 Task: Find connections with filter location Marhaura with filter topic #Careerwith filter profile language Potuguese with filter current company HuntingCube Recruitment Solutions with filter school Anil Neerukonda Institute Of Technology & Sciences with filter industry Services for Renewable Energy with filter service category Home Networking with filter keywords title Porter
Action: Mouse moved to (479, 65)
Screenshot: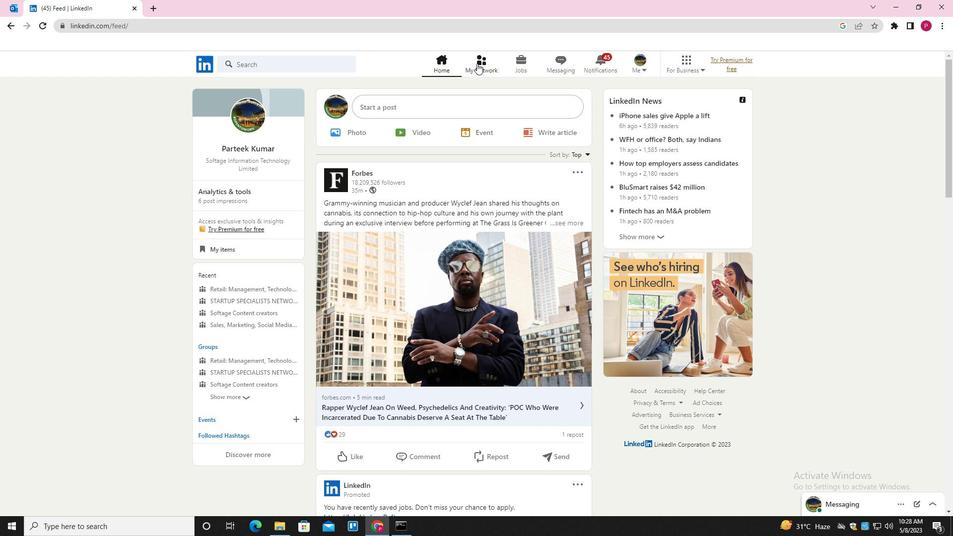 
Action: Mouse pressed left at (479, 65)
Screenshot: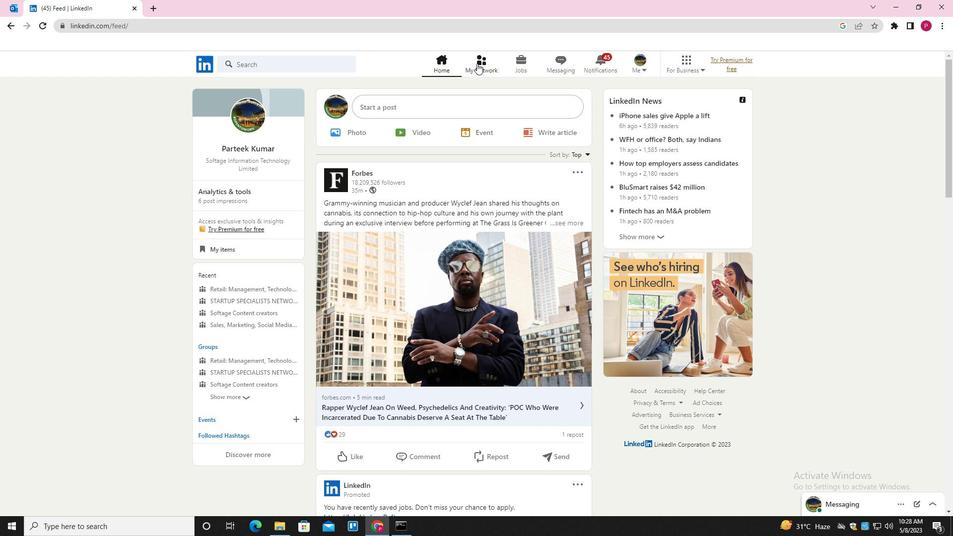 
Action: Mouse moved to (324, 116)
Screenshot: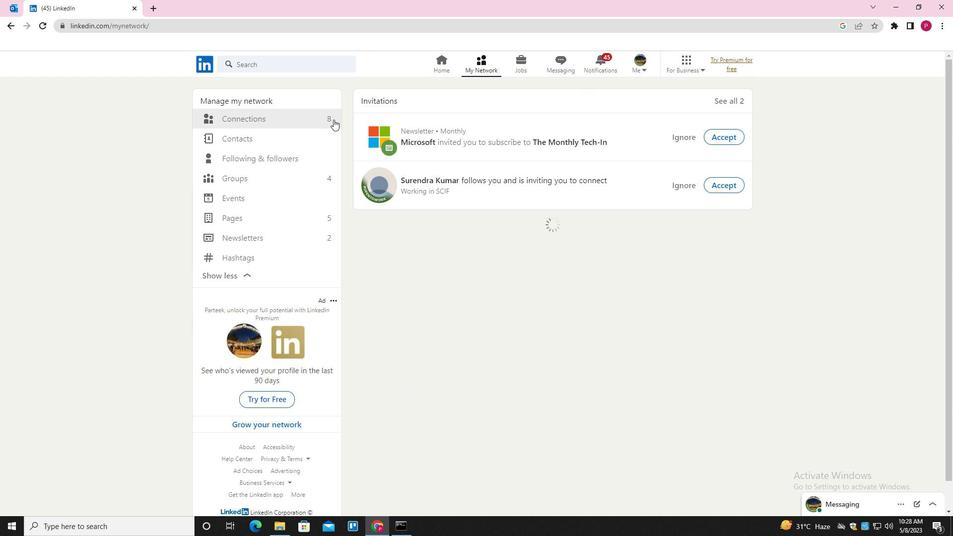 
Action: Mouse pressed left at (324, 116)
Screenshot: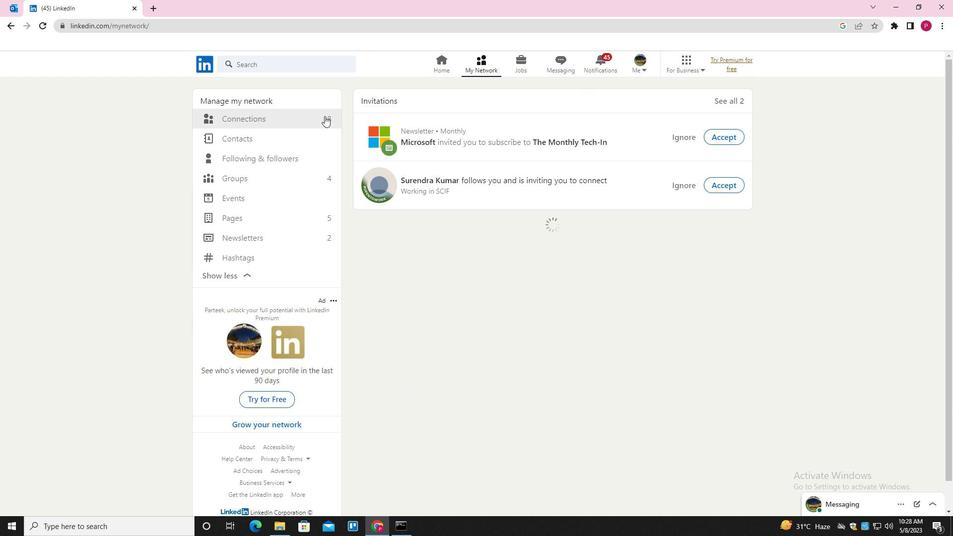 
Action: Mouse moved to (537, 118)
Screenshot: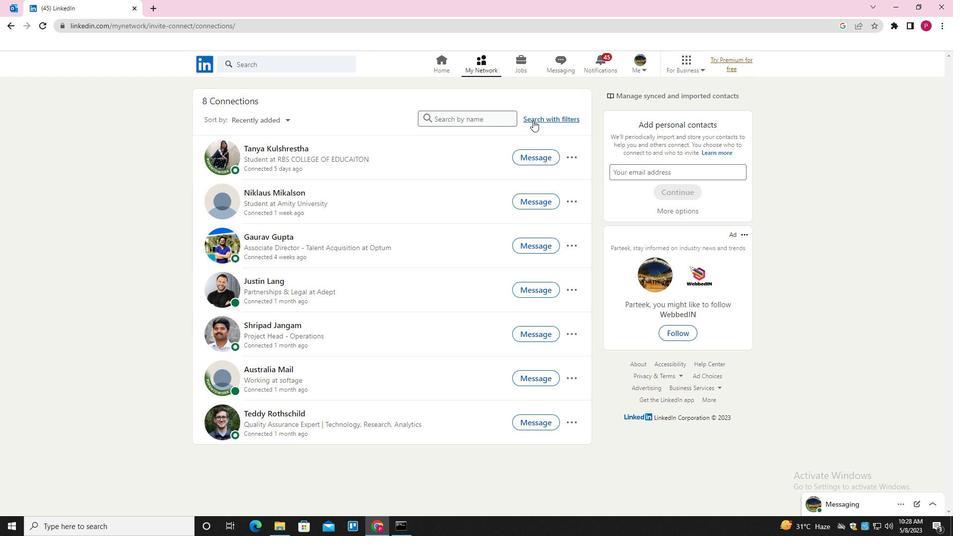 
Action: Mouse pressed left at (537, 118)
Screenshot: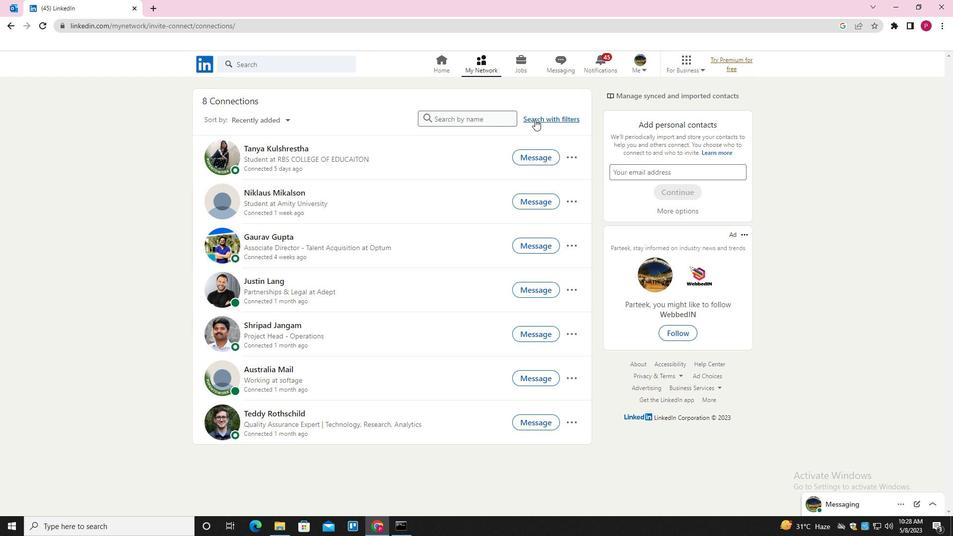 
Action: Mouse moved to (507, 88)
Screenshot: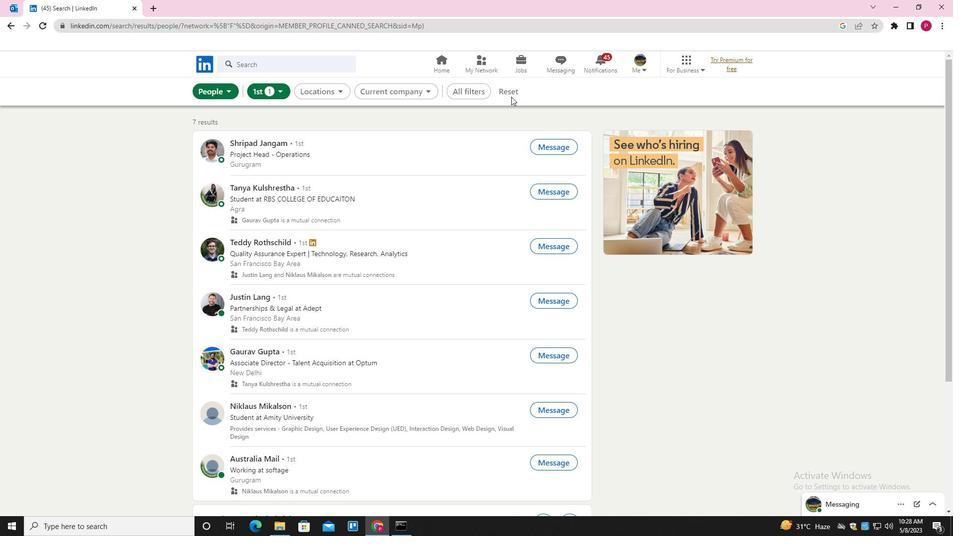 
Action: Mouse pressed left at (507, 88)
Screenshot: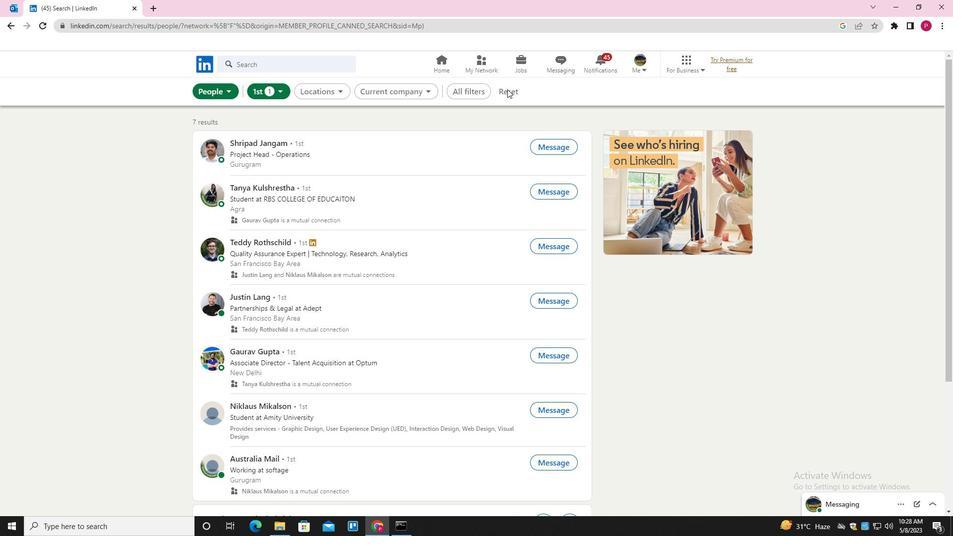 
Action: Mouse moved to (494, 92)
Screenshot: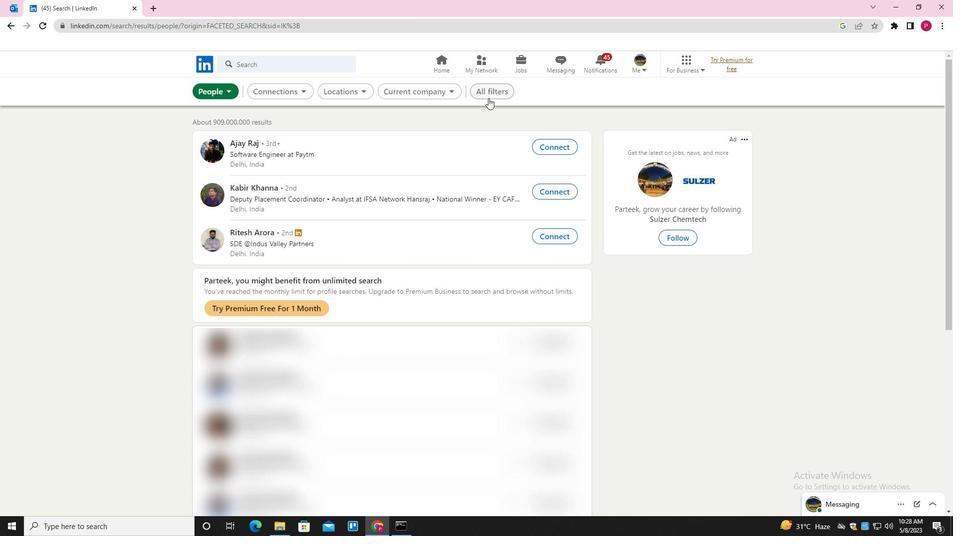 
Action: Mouse pressed left at (494, 92)
Screenshot: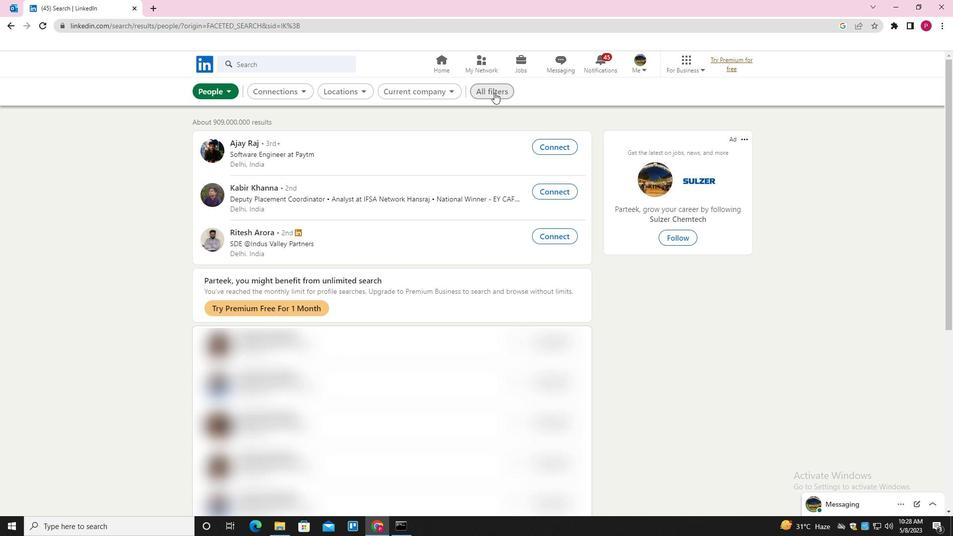 
Action: Mouse moved to (811, 250)
Screenshot: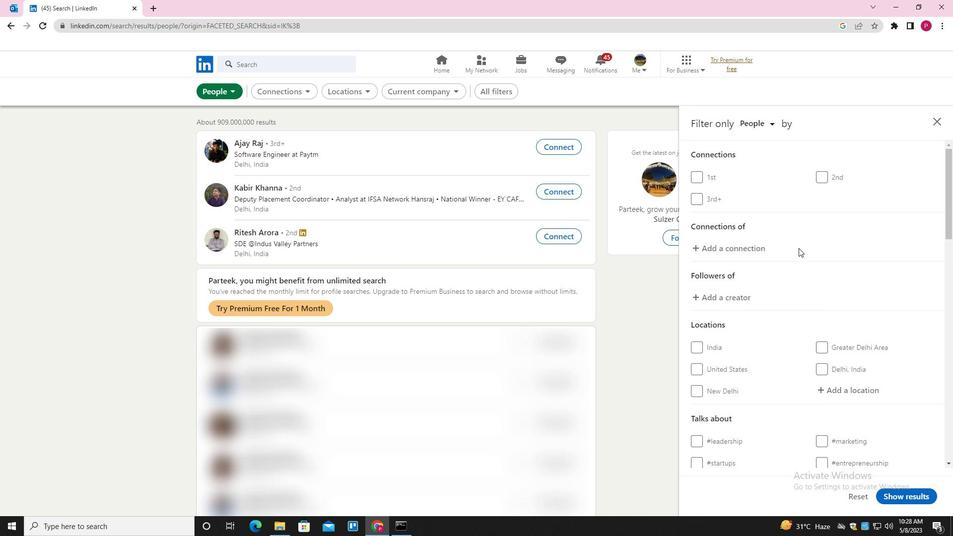 
Action: Mouse scrolled (811, 250) with delta (0, 0)
Screenshot: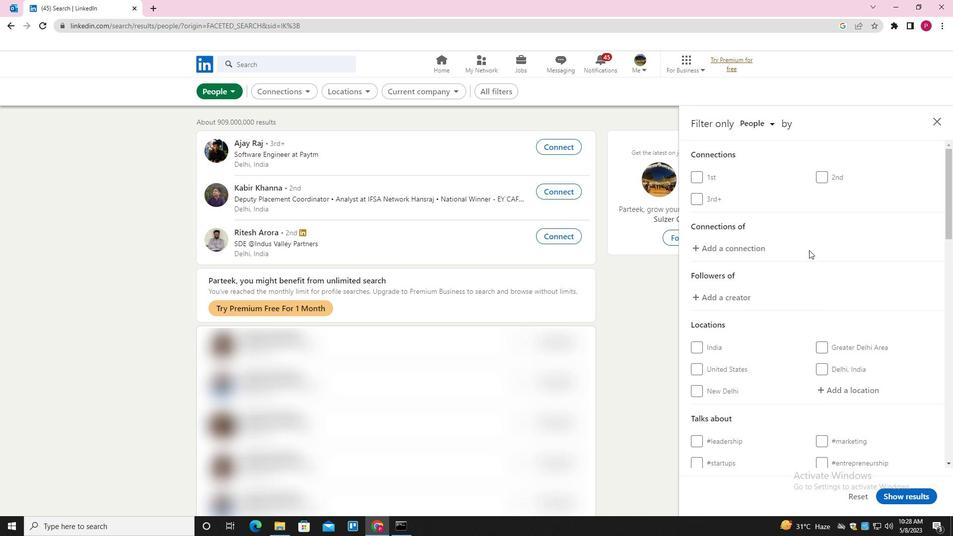 
Action: Mouse scrolled (811, 250) with delta (0, 0)
Screenshot: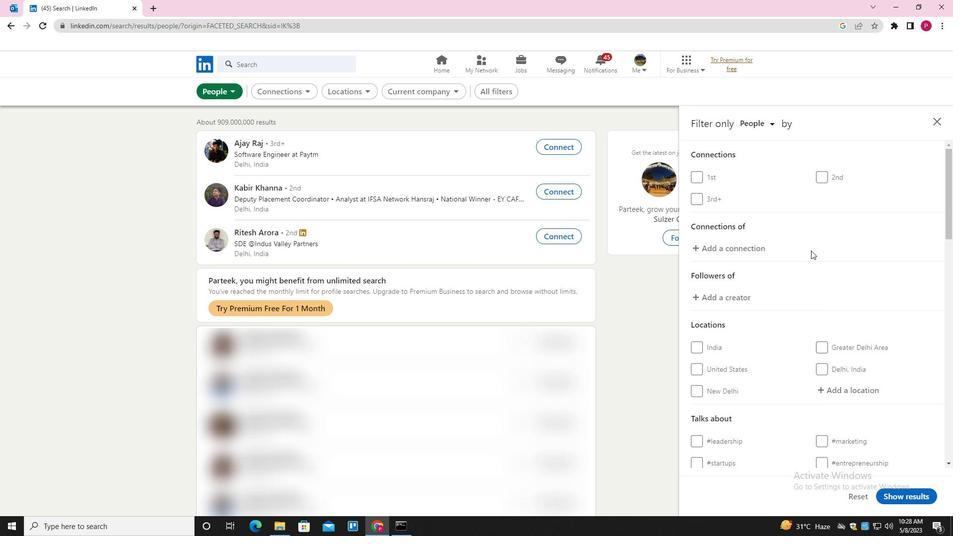 
Action: Mouse moved to (869, 288)
Screenshot: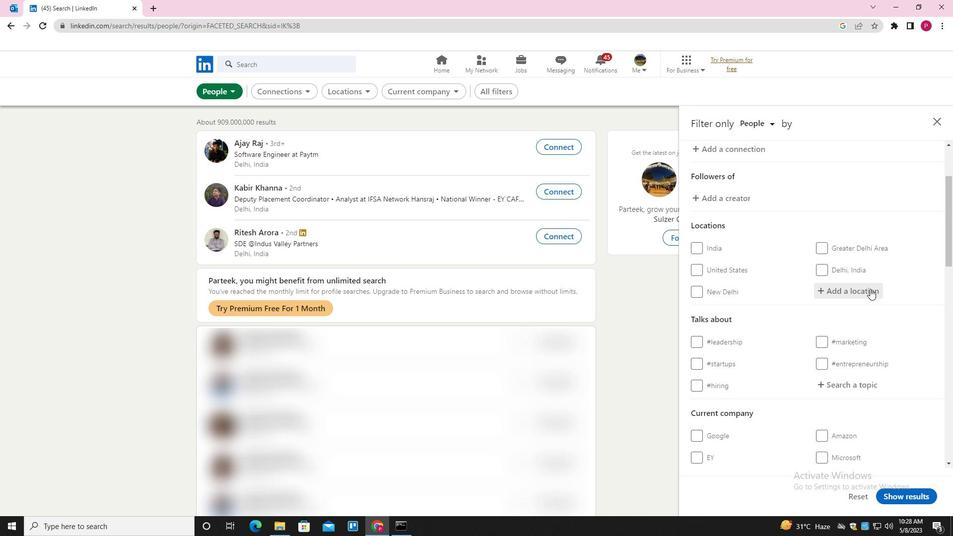 
Action: Mouse pressed left at (869, 288)
Screenshot: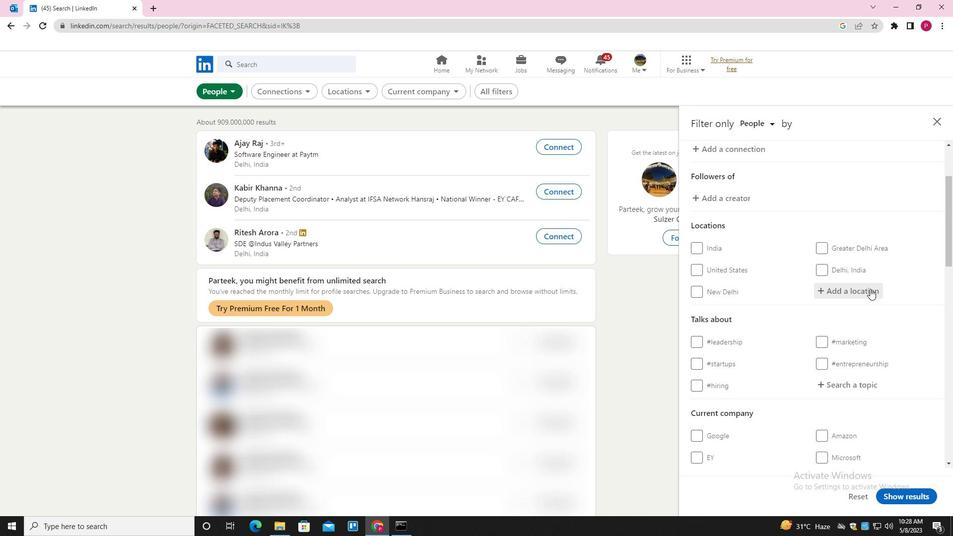 
Action: Key pressed <Key.shift>MARHAURA<Key.down><Key.enter>
Screenshot: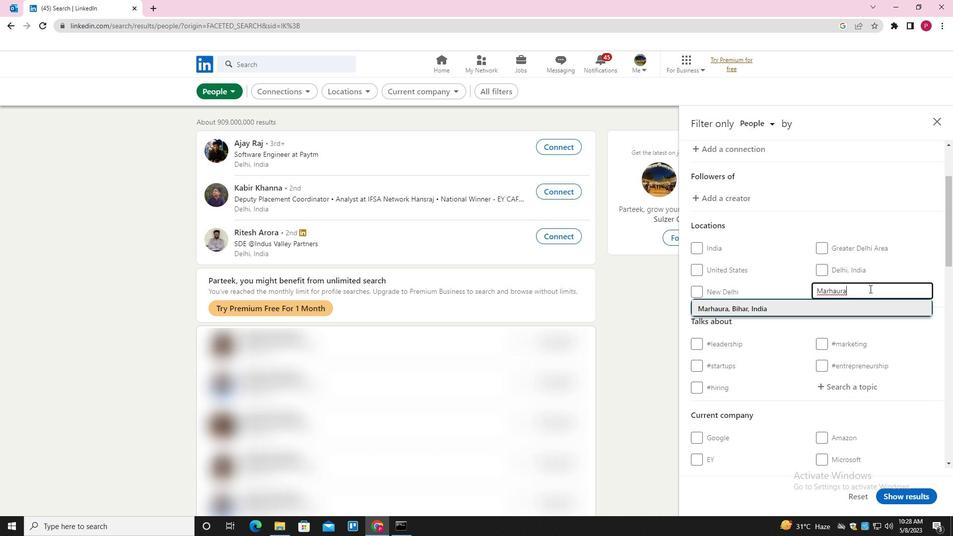 
Action: Mouse moved to (847, 296)
Screenshot: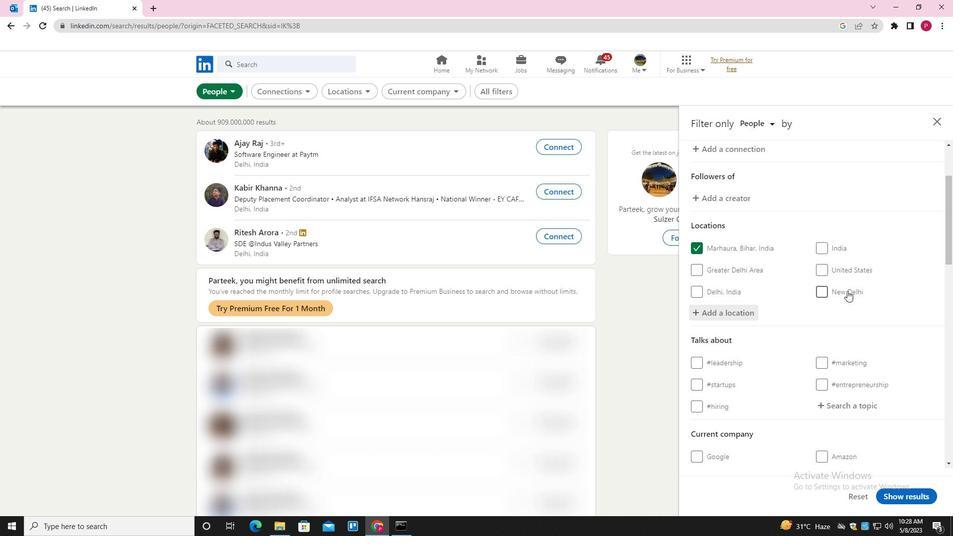 
Action: Mouse scrolled (847, 296) with delta (0, 0)
Screenshot: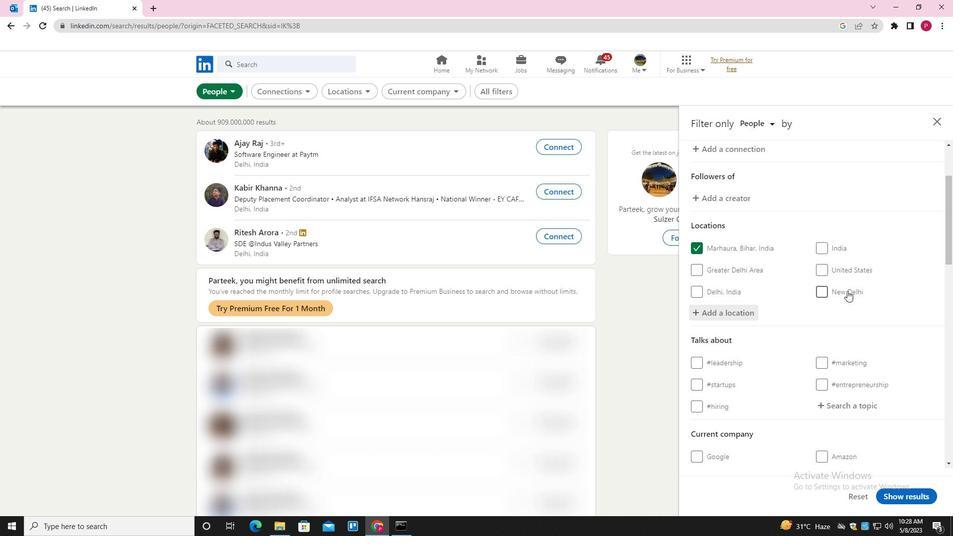 
Action: Mouse moved to (847, 298)
Screenshot: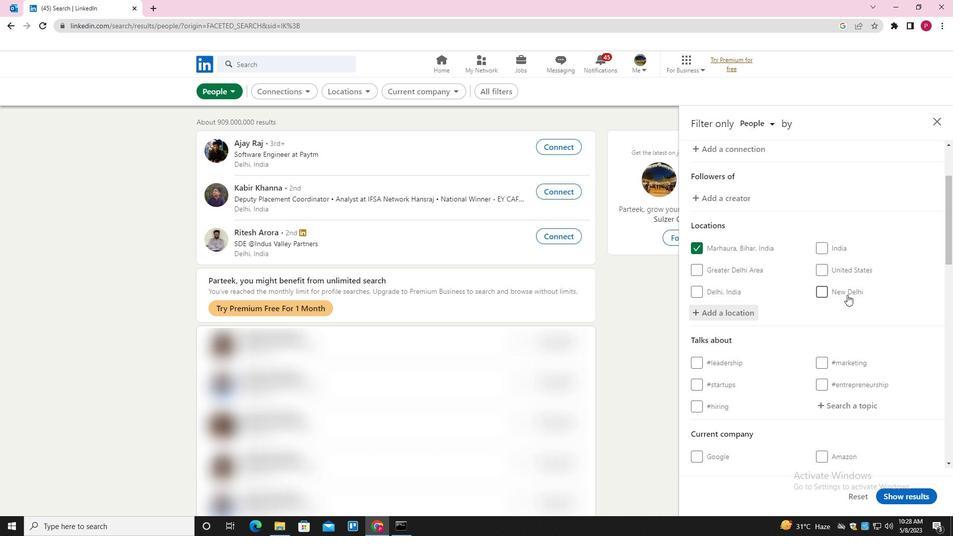 
Action: Mouse scrolled (847, 297) with delta (0, 0)
Screenshot: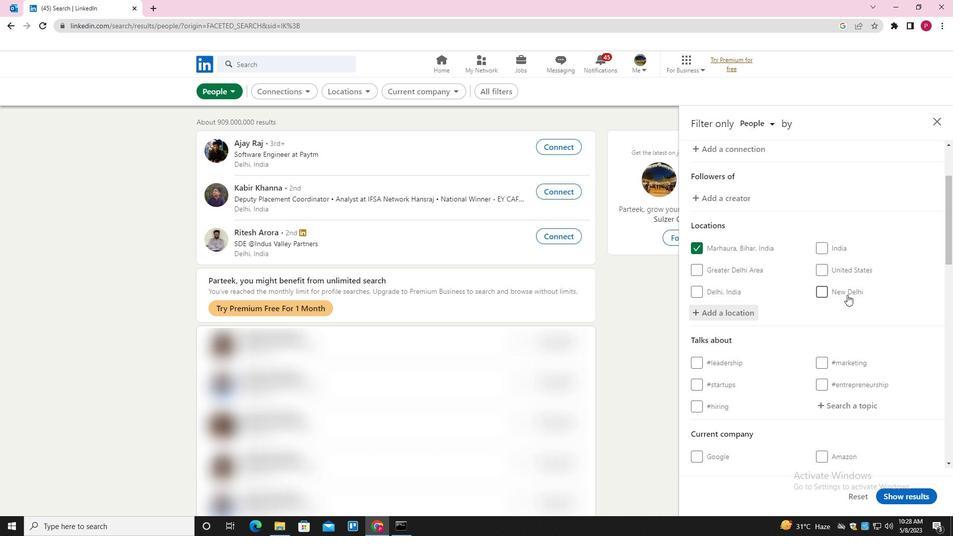 
Action: Mouse moved to (847, 300)
Screenshot: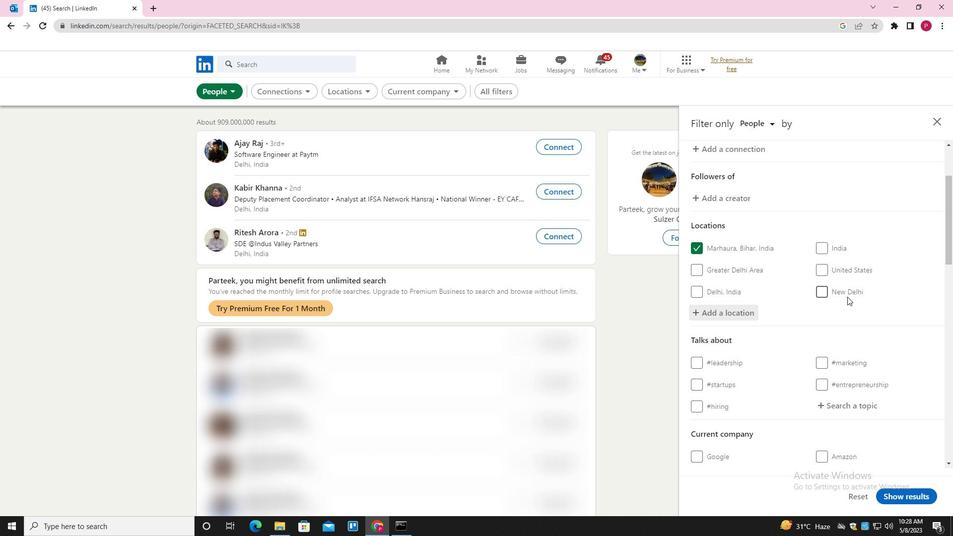 
Action: Mouse scrolled (847, 299) with delta (0, 0)
Screenshot: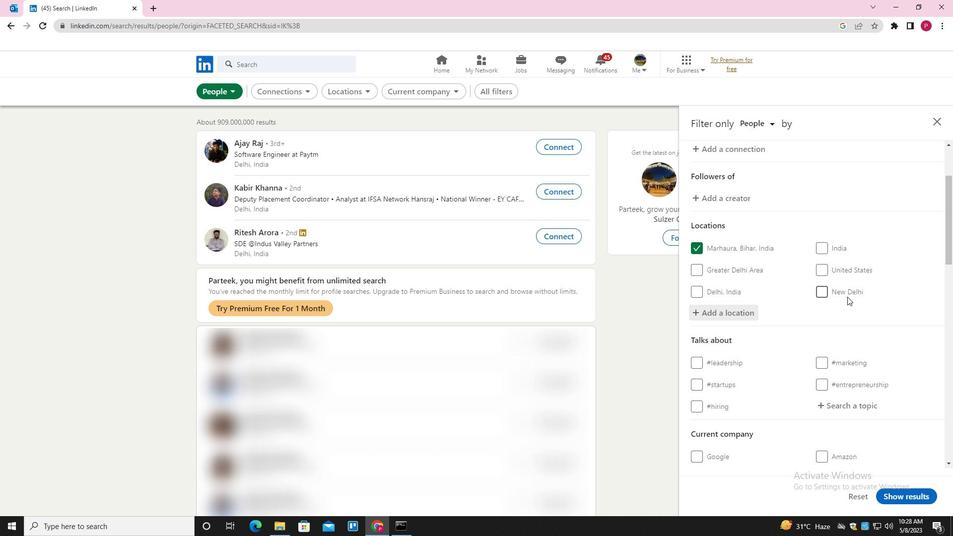 
Action: Mouse moved to (851, 255)
Screenshot: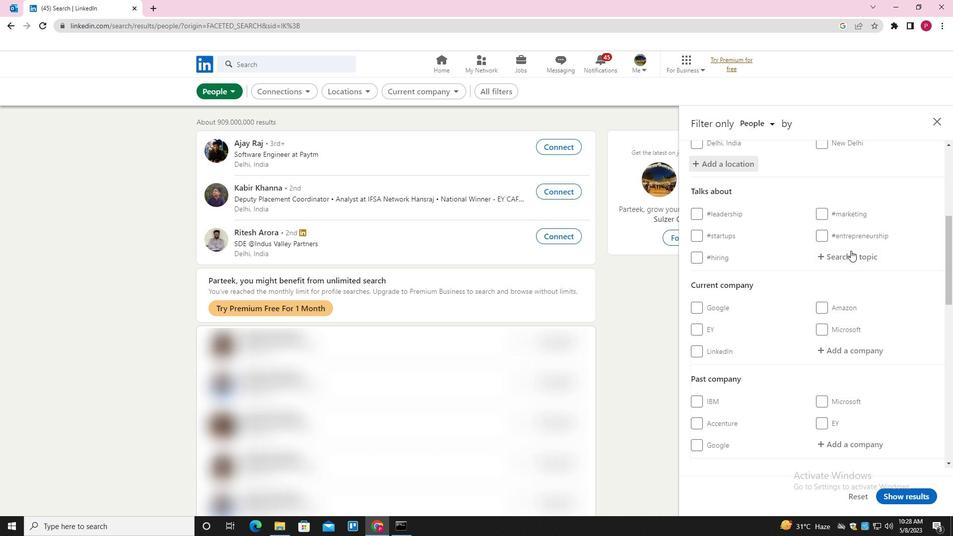 
Action: Mouse pressed left at (851, 255)
Screenshot: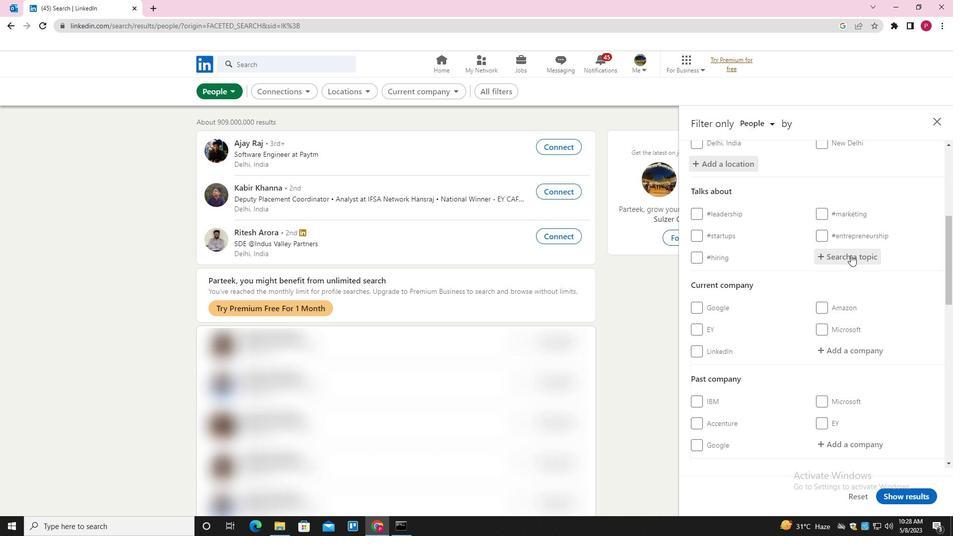 
Action: Key pressed CAREER<Key.down><Key.enter>
Screenshot: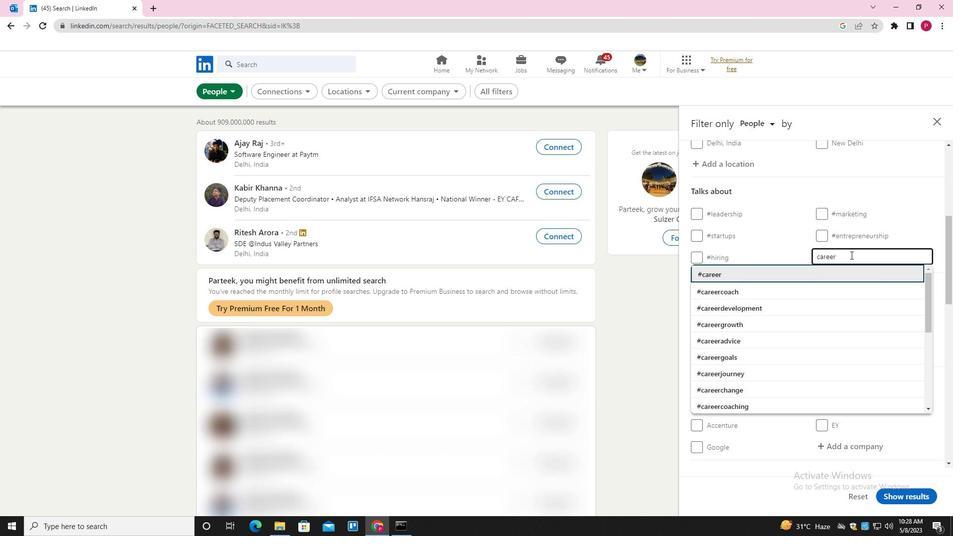 
Action: Mouse moved to (816, 259)
Screenshot: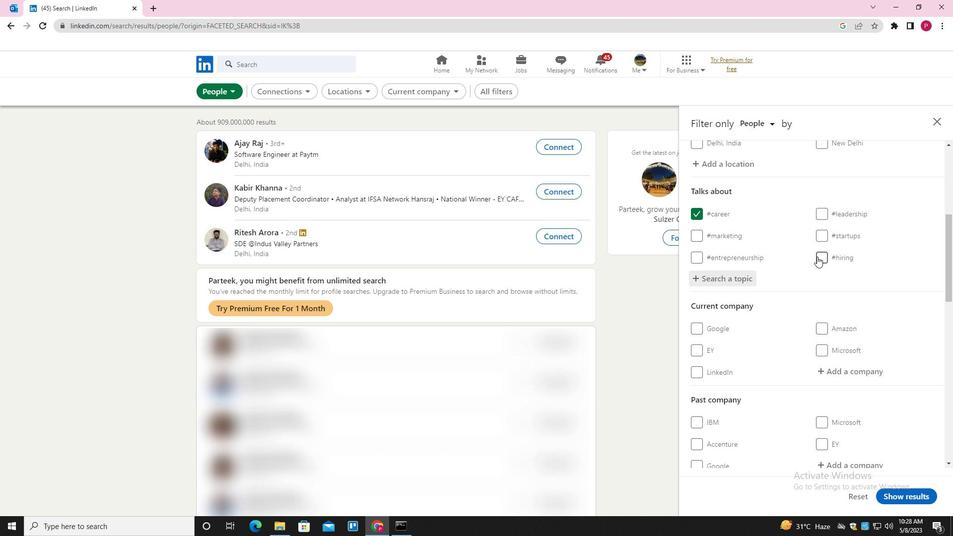 
Action: Mouse scrolled (816, 259) with delta (0, 0)
Screenshot: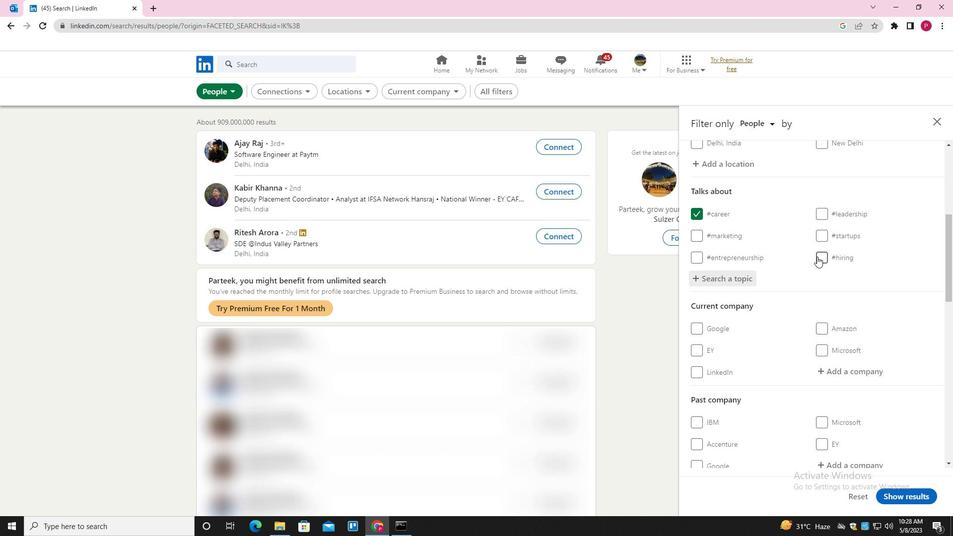 
Action: Mouse moved to (816, 260)
Screenshot: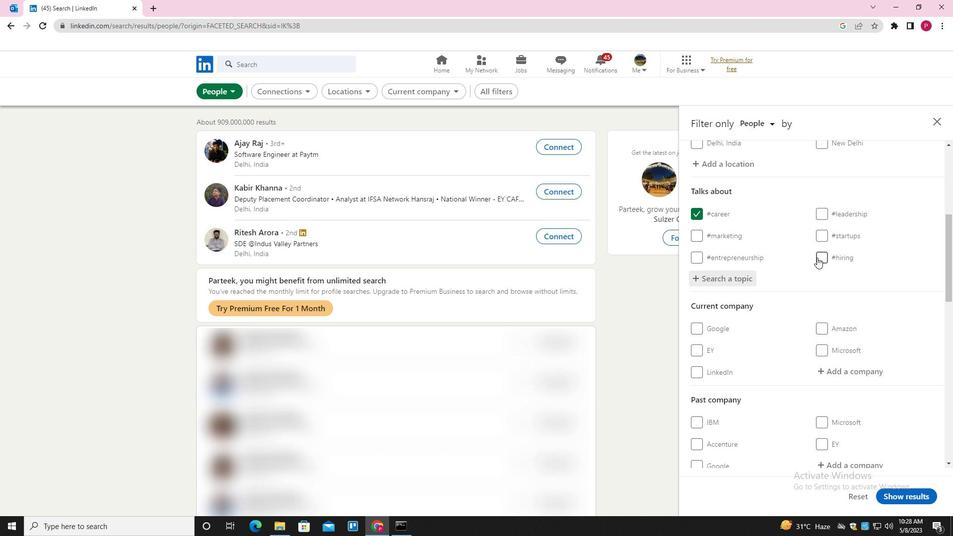 
Action: Mouse scrolled (816, 260) with delta (0, 0)
Screenshot: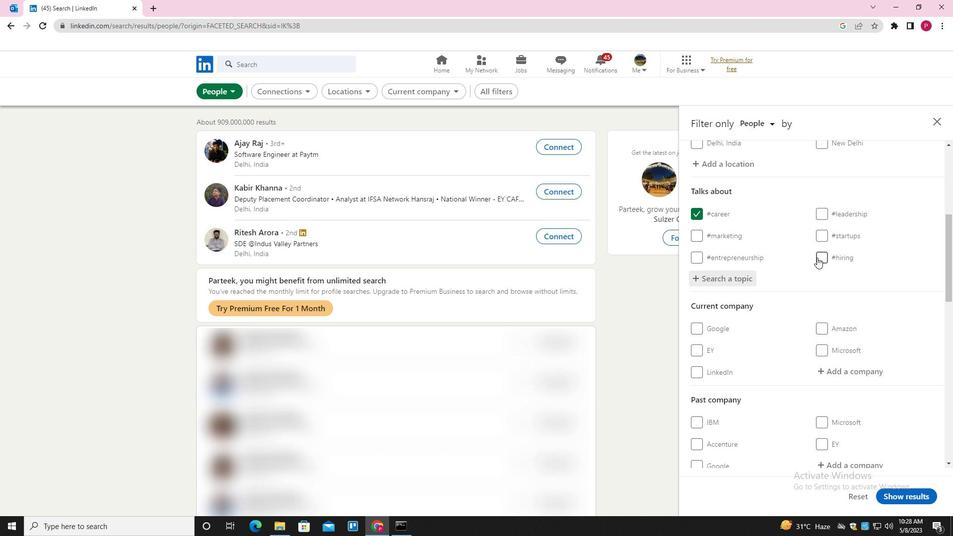 
Action: Mouse moved to (815, 261)
Screenshot: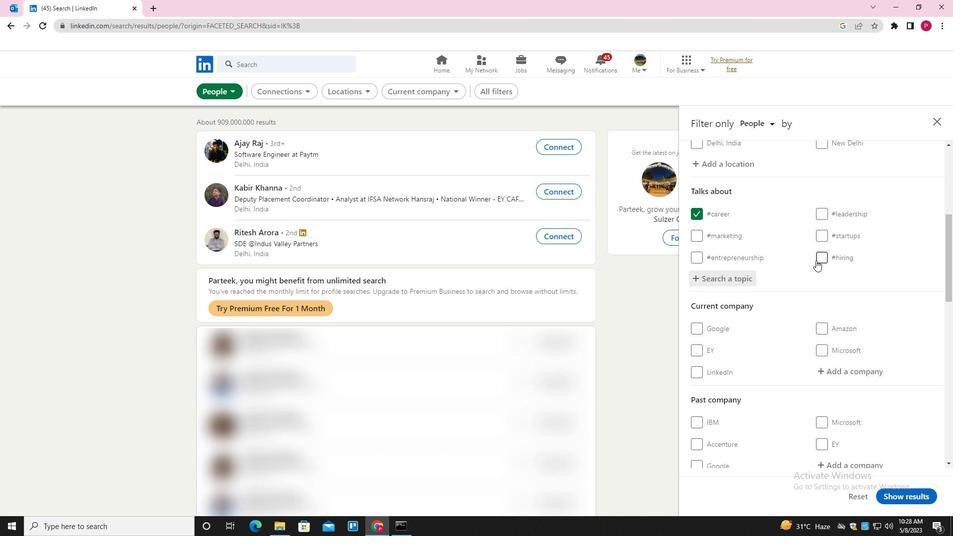 
Action: Mouse scrolled (815, 260) with delta (0, 0)
Screenshot: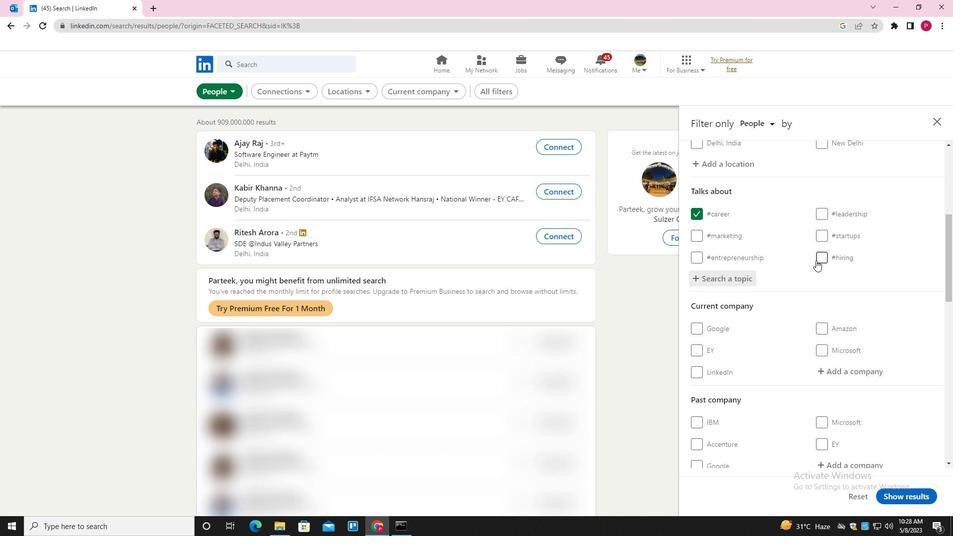 
Action: Mouse scrolled (815, 260) with delta (0, 0)
Screenshot: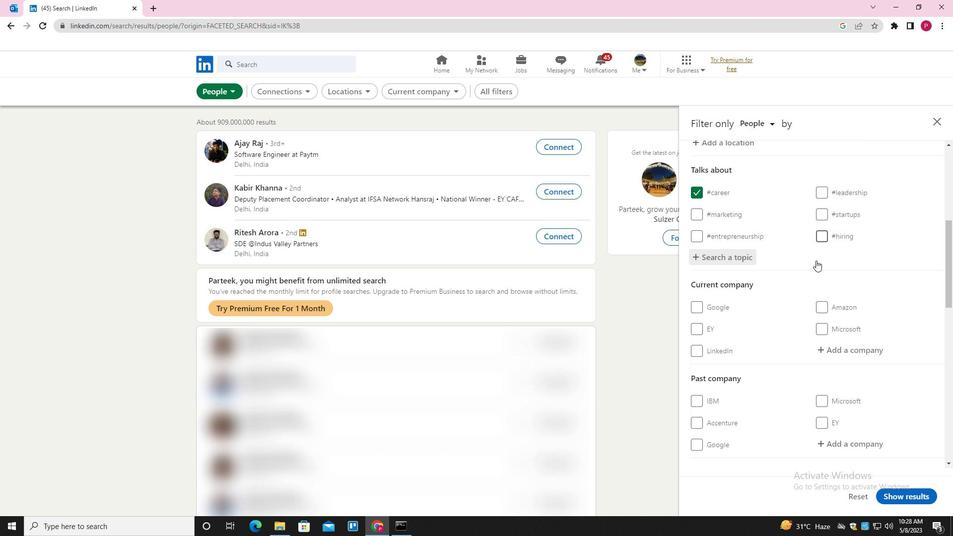 
Action: Mouse moved to (815, 261)
Screenshot: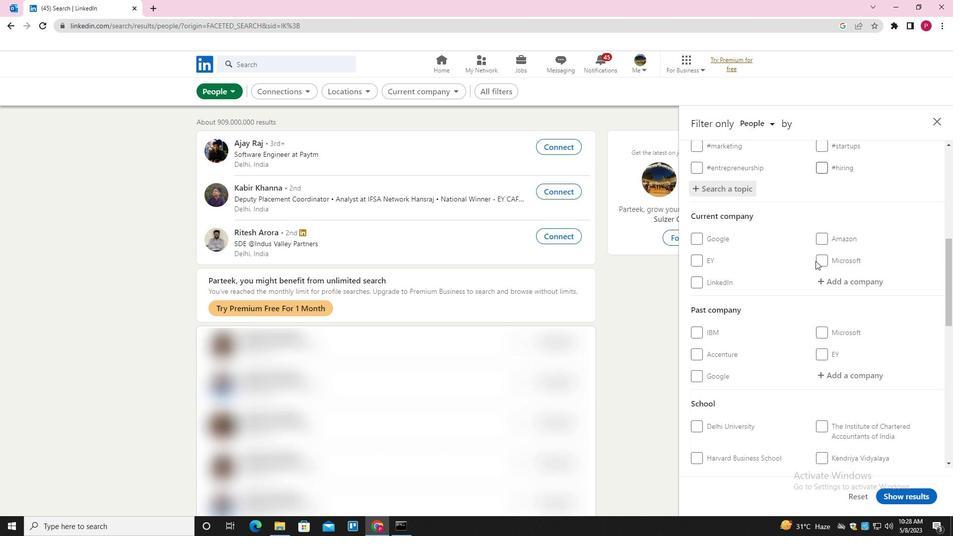 
Action: Mouse scrolled (815, 260) with delta (0, 0)
Screenshot: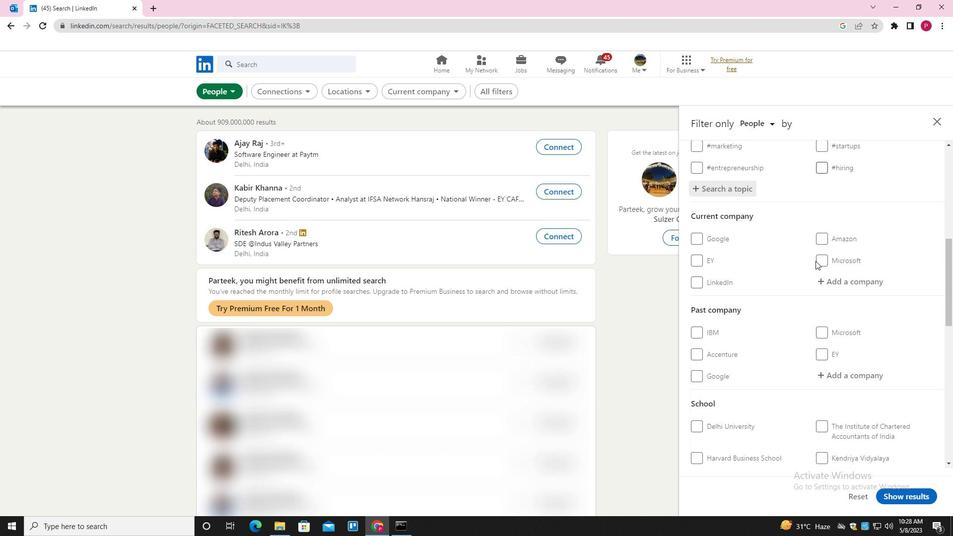 
Action: Mouse moved to (814, 262)
Screenshot: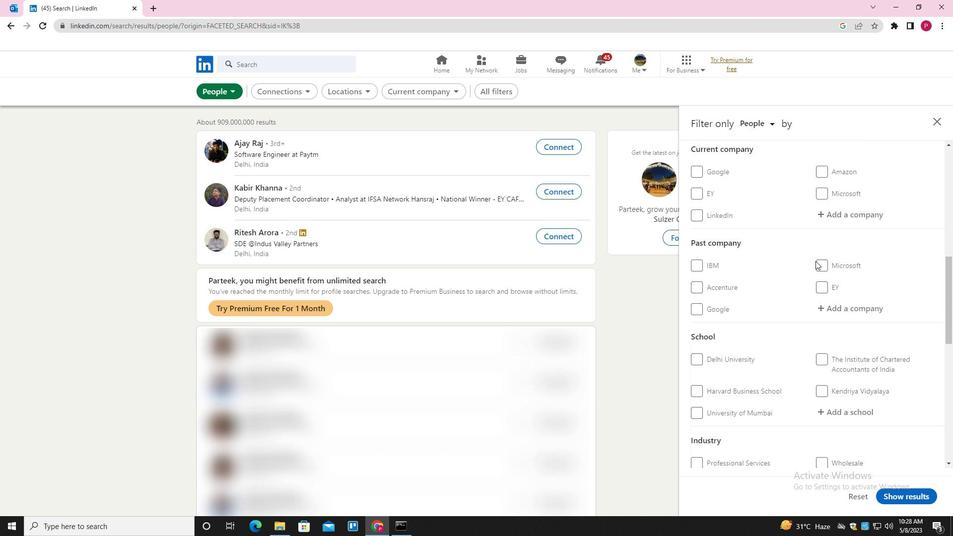 
Action: Mouse scrolled (814, 262) with delta (0, 0)
Screenshot: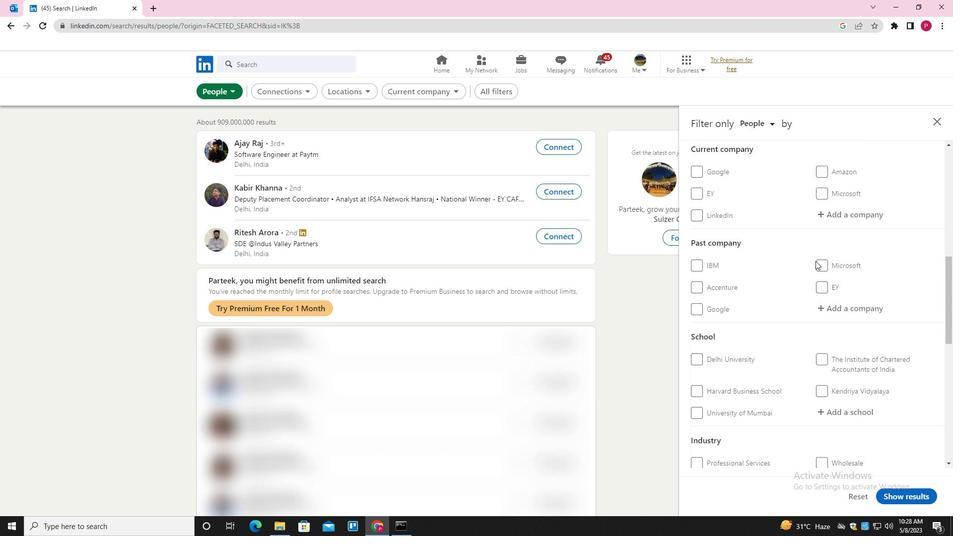 
Action: Mouse moved to (785, 285)
Screenshot: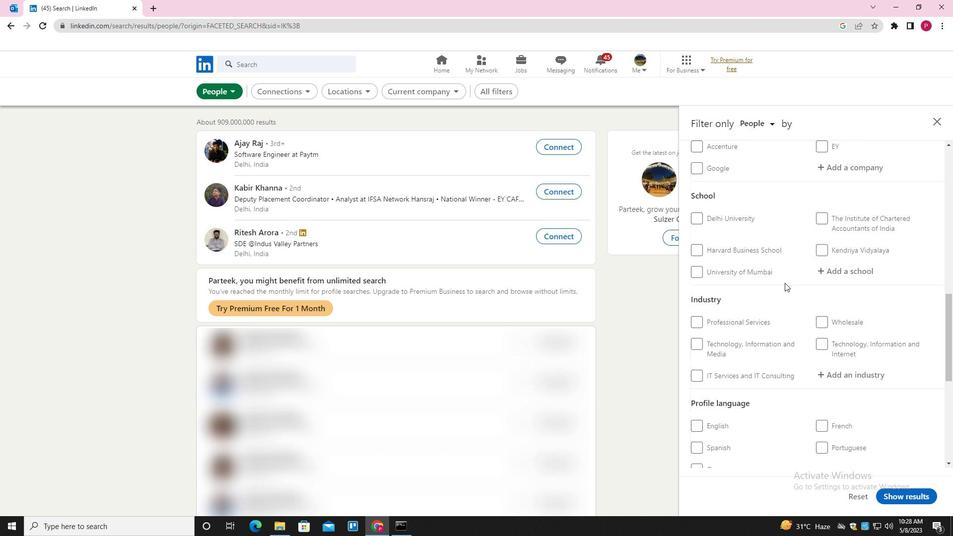 
Action: Mouse scrolled (785, 285) with delta (0, 0)
Screenshot: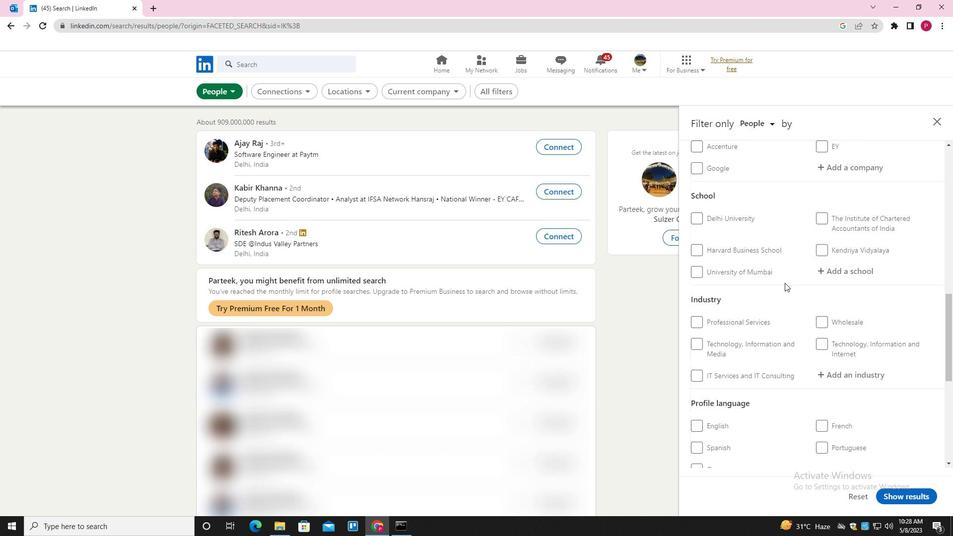 
Action: Mouse moved to (785, 285)
Screenshot: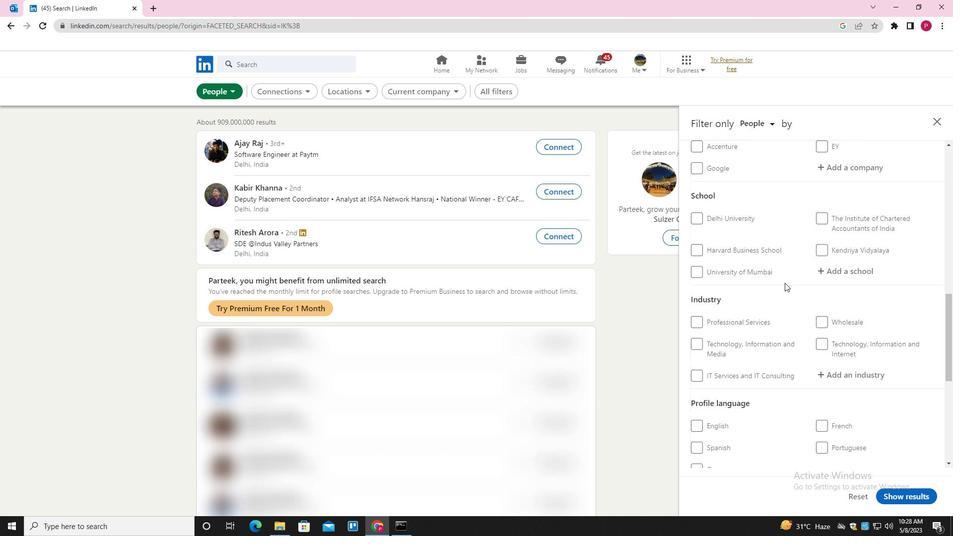 
Action: Mouse scrolled (785, 285) with delta (0, 0)
Screenshot: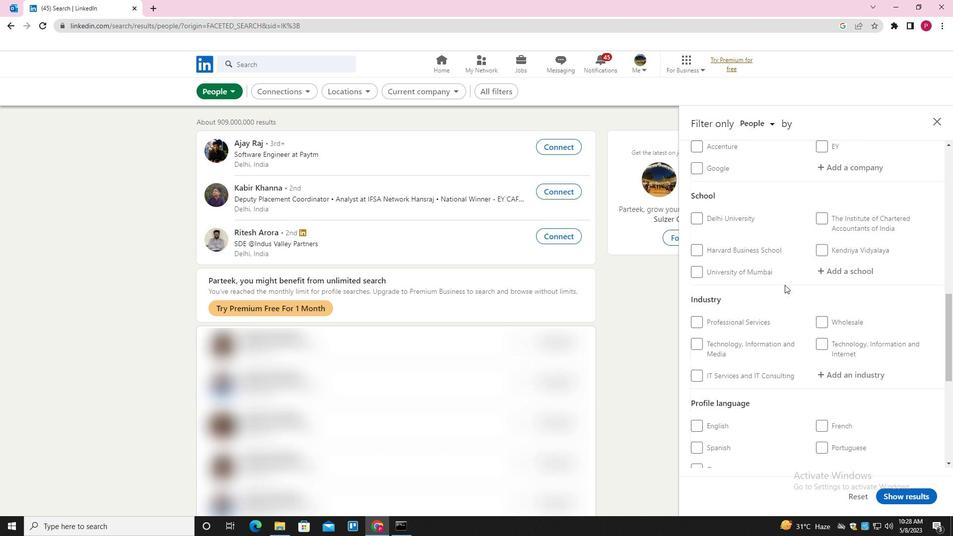 
Action: Mouse scrolled (785, 285) with delta (0, 0)
Screenshot: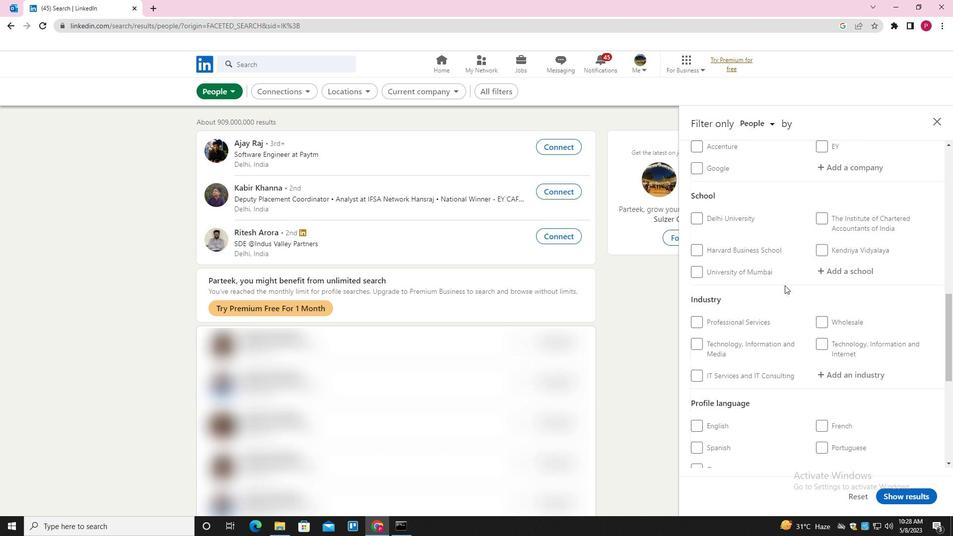 
Action: Mouse moved to (785, 285)
Screenshot: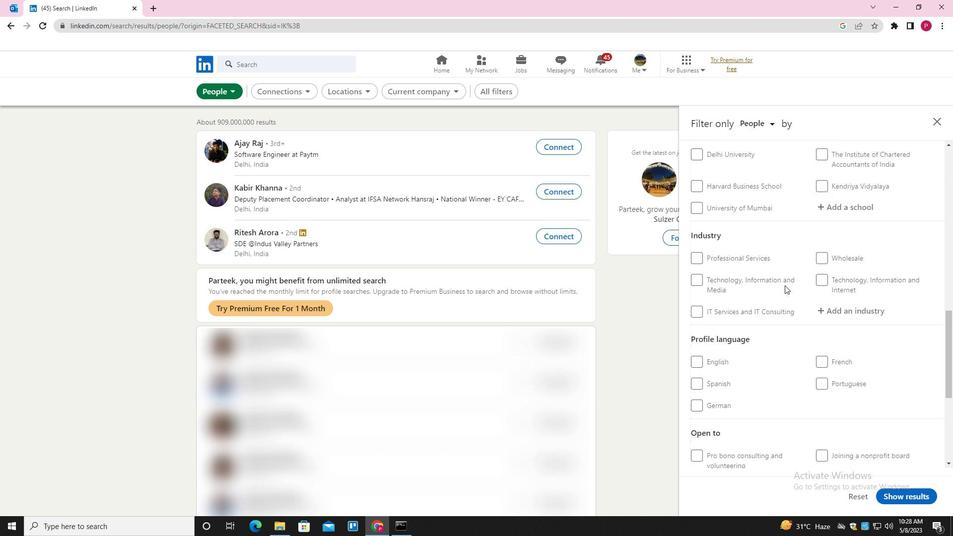 
Action: Mouse scrolled (785, 285) with delta (0, 0)
Screenshot: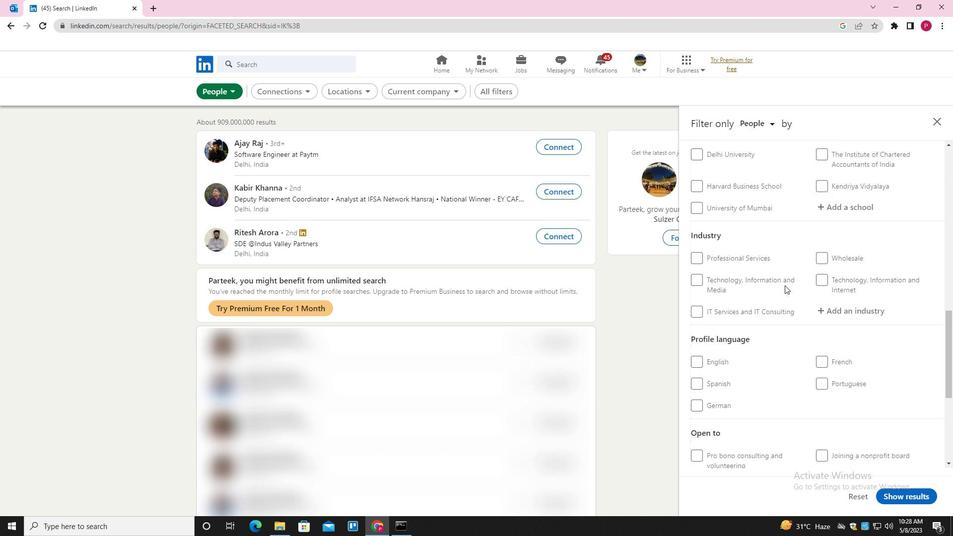 
Action: Mouse moved to (822, 251)
Screenshot: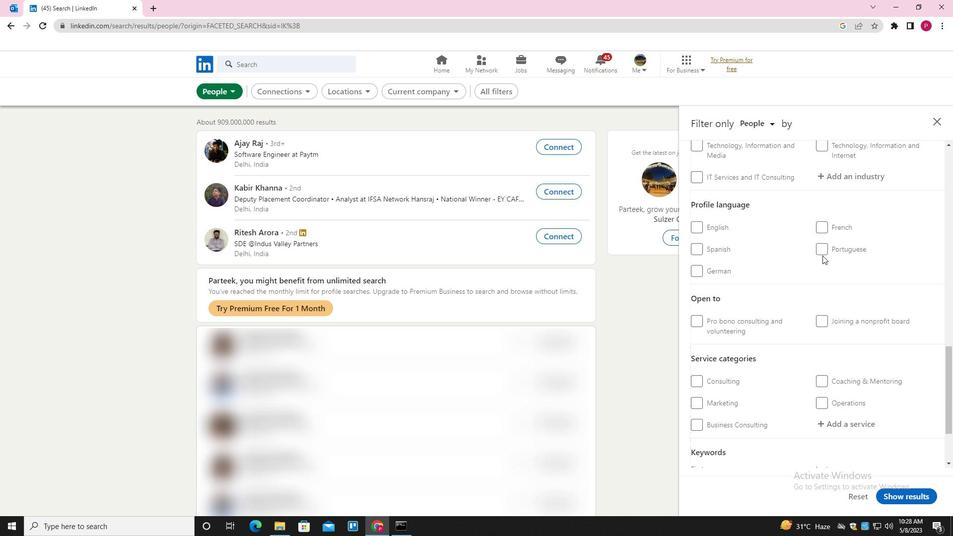 
Action: Mouse pressed left at (822, 251)
Screenshot: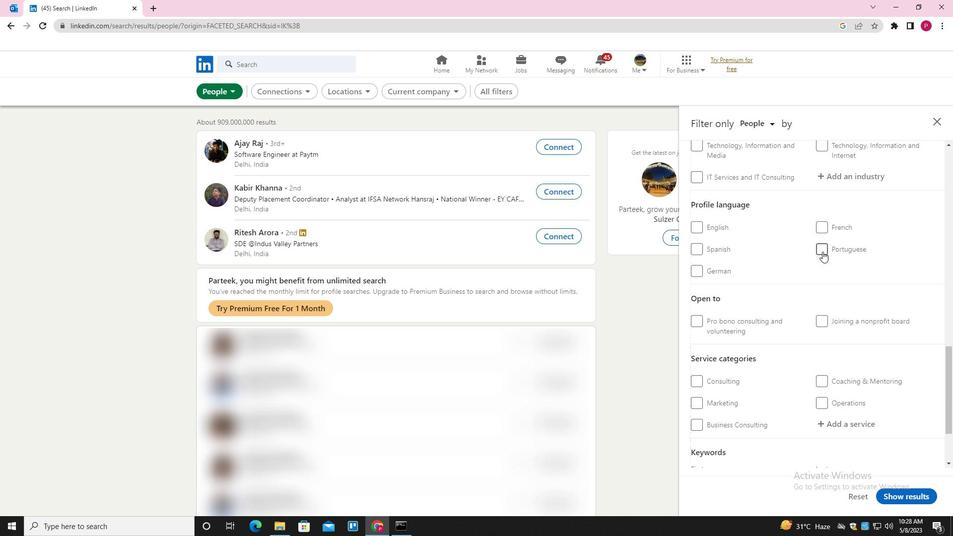 
Action: Mouse moved to (758, 299)
Screenshot: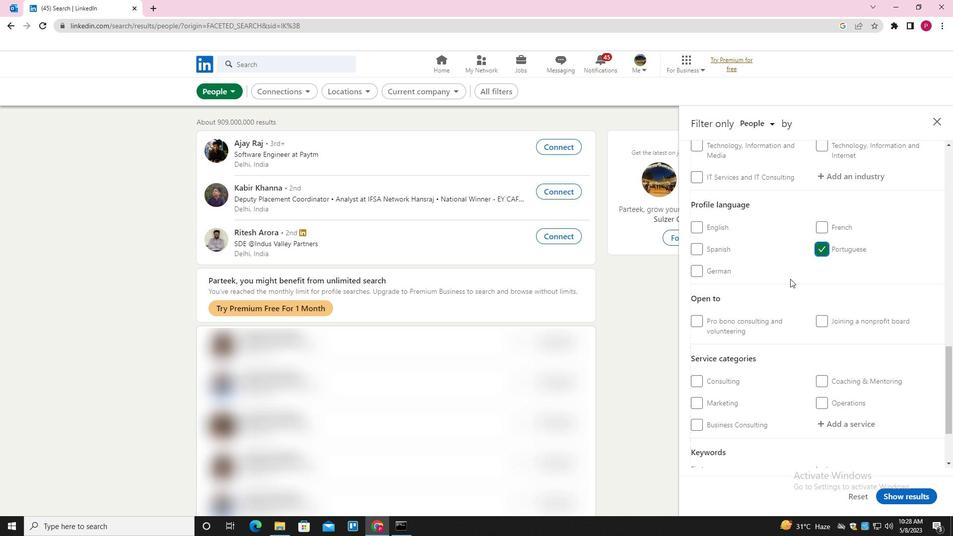 
Action: Mouse scrolled (758, 299) with delta (0, 0)
Screenshot: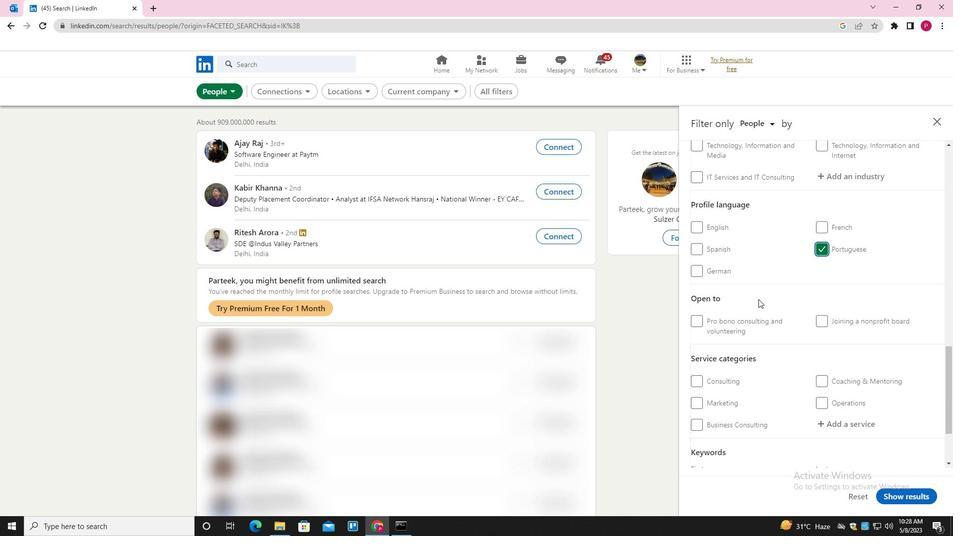 
Action: Mouse scrolled (758, 299) with delta (0, 0)
Screenshot: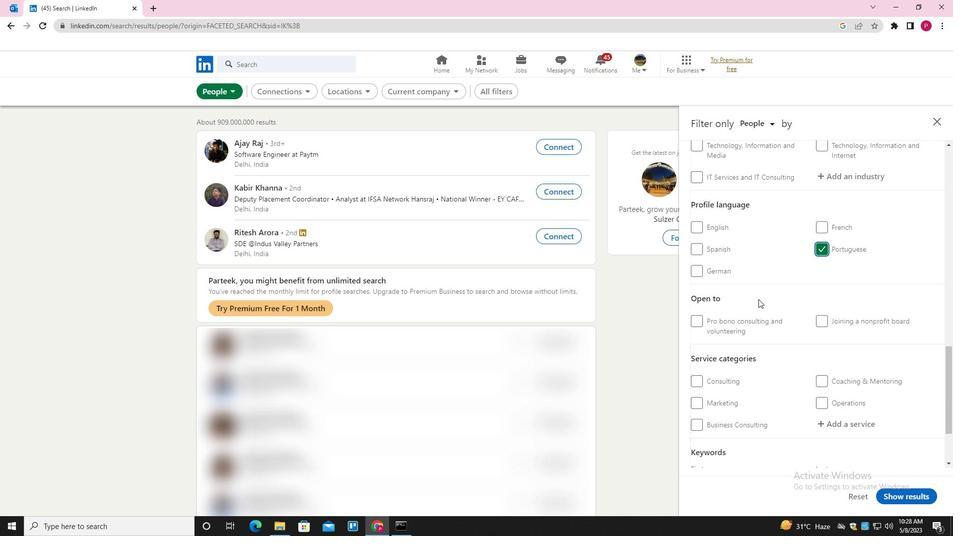 
Action: Mouse scrolled (758, 299) with delta (0, 0)
Screenshot: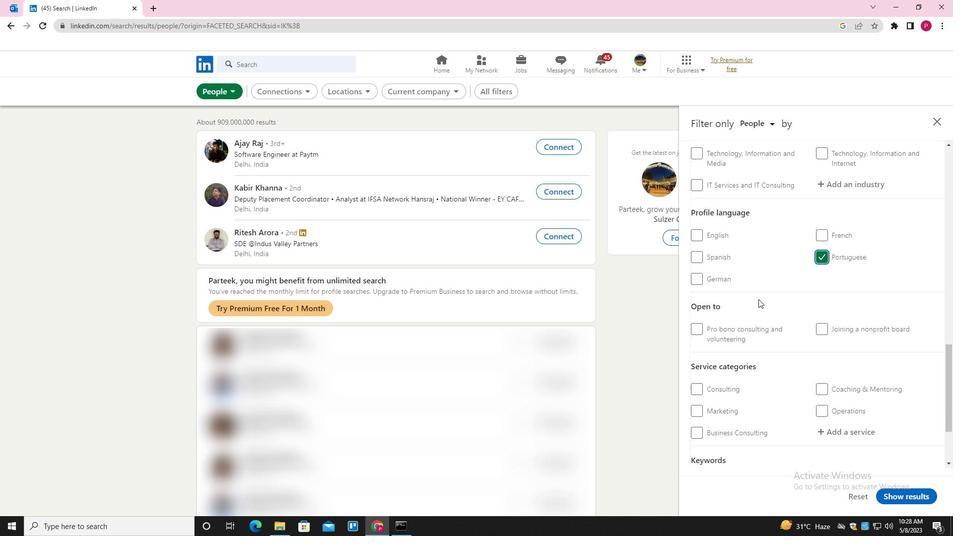 
Action: Mouse scrolled (758, 299) with delta (0, 0)
Screenshot: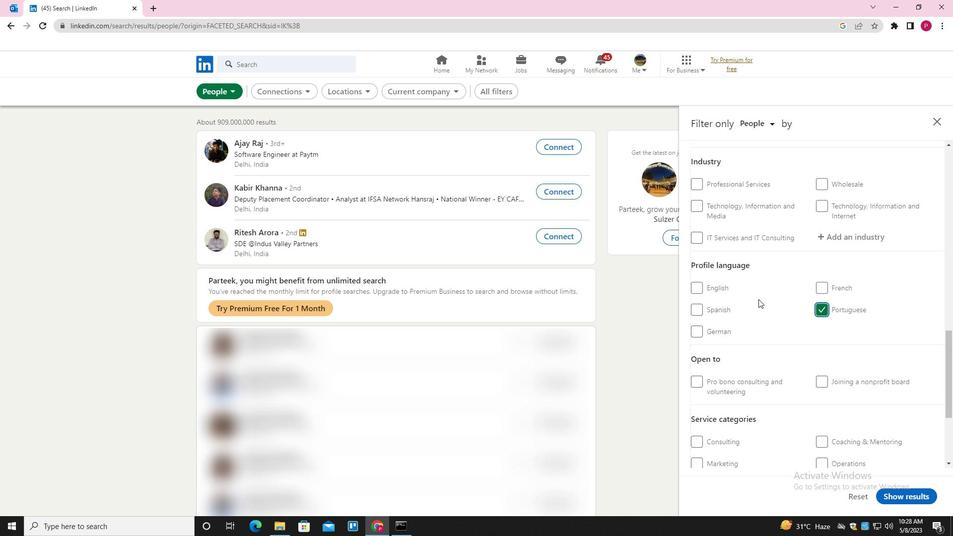 
Action: Mouse scrolled (758, 299) with delta (0, 0)
Screenshot: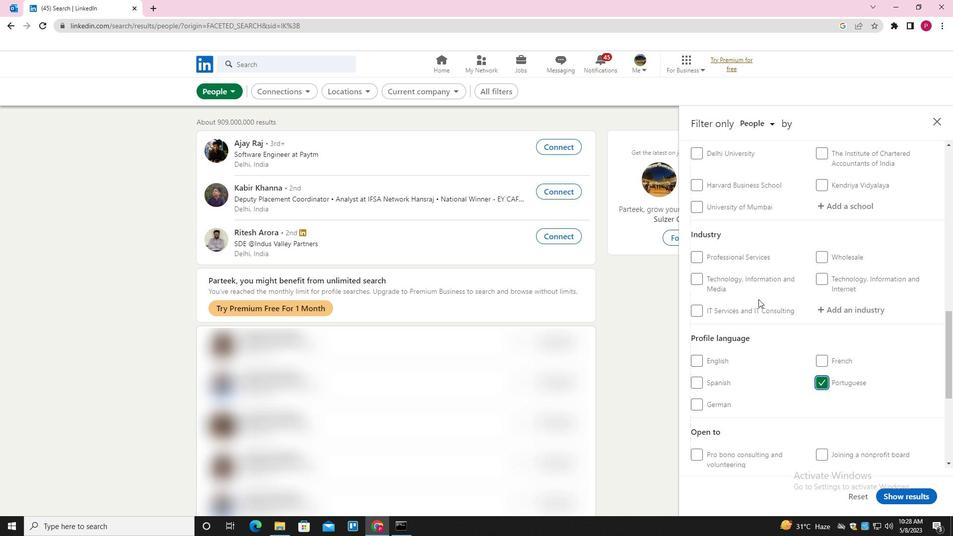 
Action: Mouse scrolled (758, 299) with delta (0, 0)
Screenshot: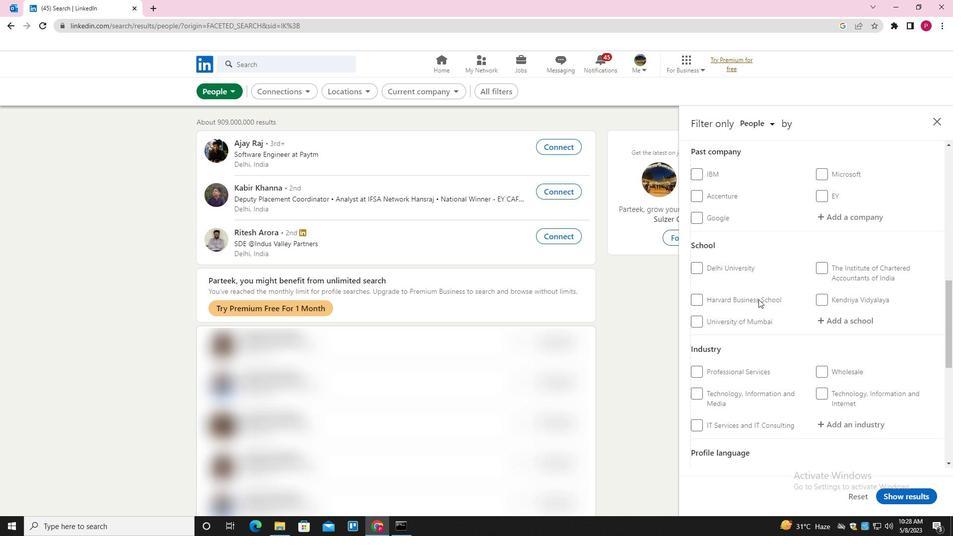 
Action: Mouse scrolled (758, 299) with delta (0, 0)
Screenshot: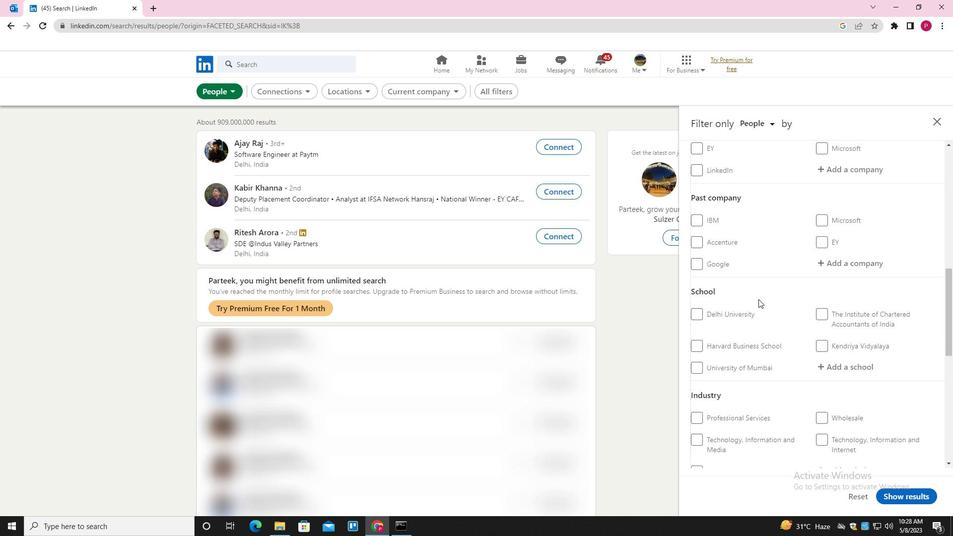 
Action: Mouse moved to (835, 226)
Screenshot: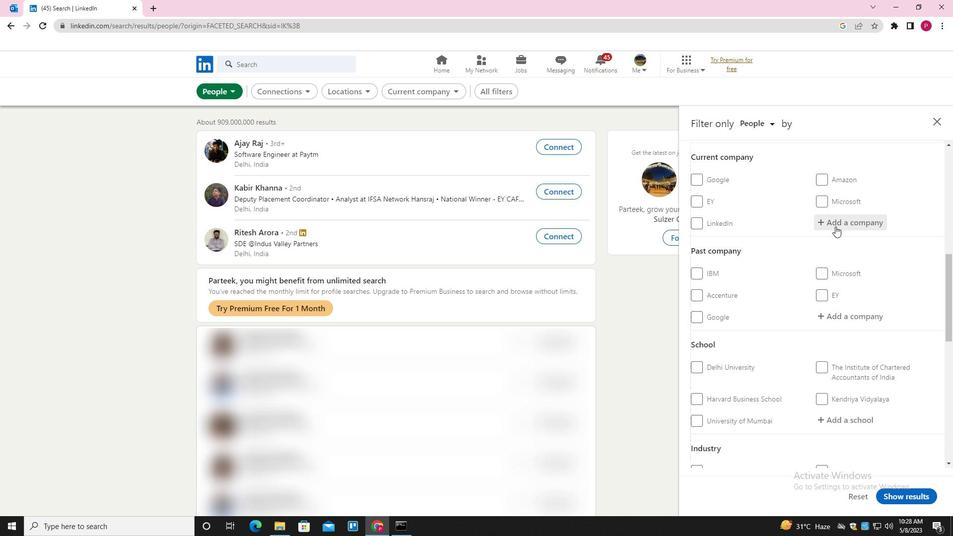 
Action: Mouse pressed left at (835, 226)
Screenshot: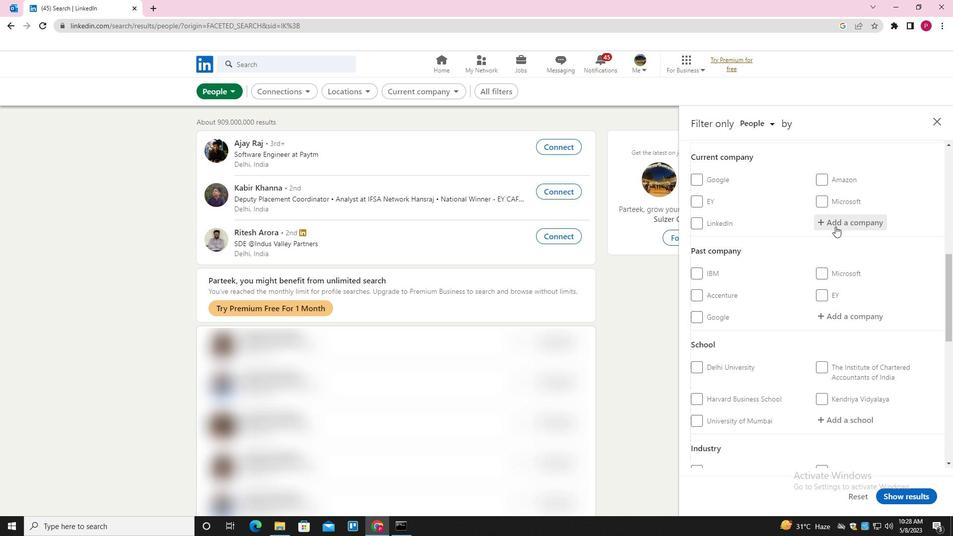 
Action: Key pressed <Key.shift>HUNR<Key.backspace>TING<Key.space><Key.backspace><Key.shift>CUBE<Key.space><Key.shift><Key.shift>RECRUITMENT<Key.space><Key.shift>SOLUTIONS<Key.down><Key.enter>
Screenshot: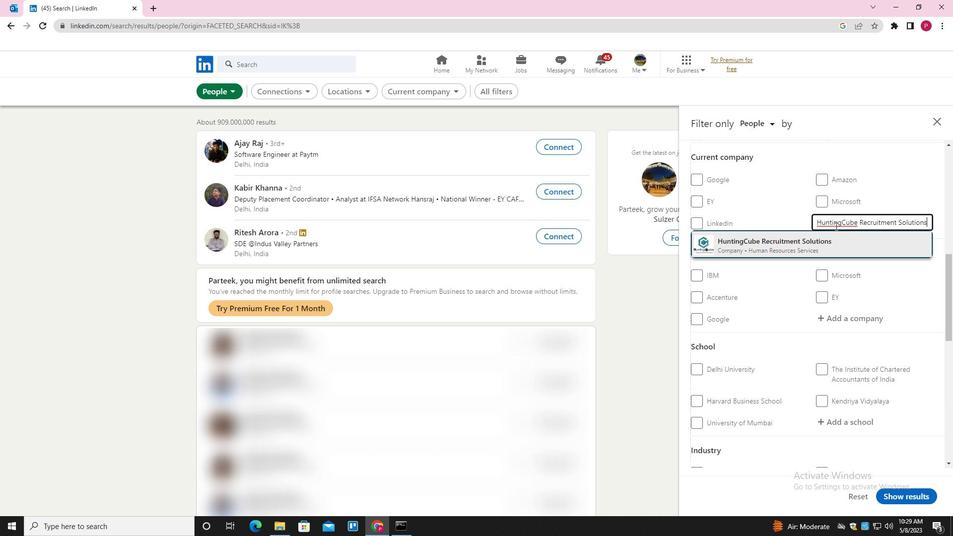 
Action: Mouse moved to (820, 250)
Screenshot: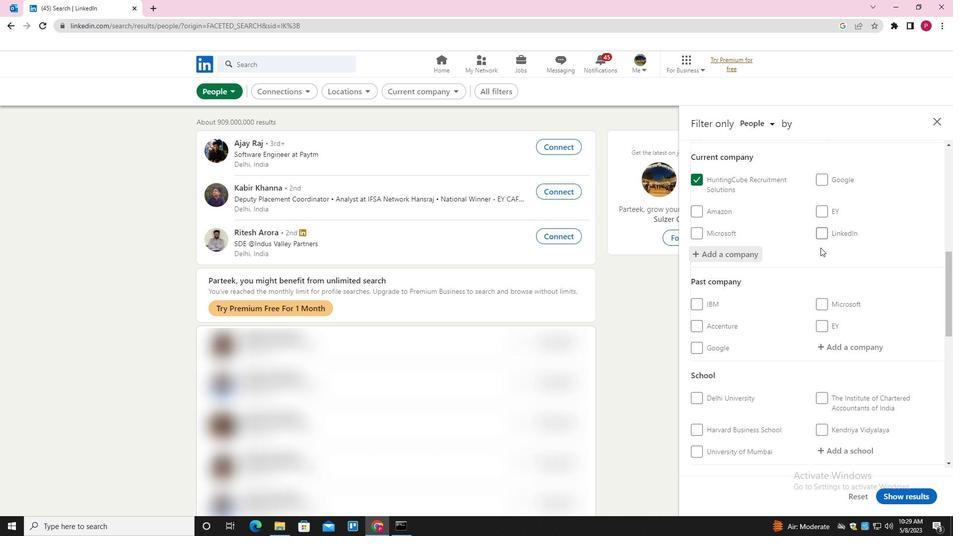 
Action: Mouse scrolled (820, 249) with delta (0, 0)
Screenshot: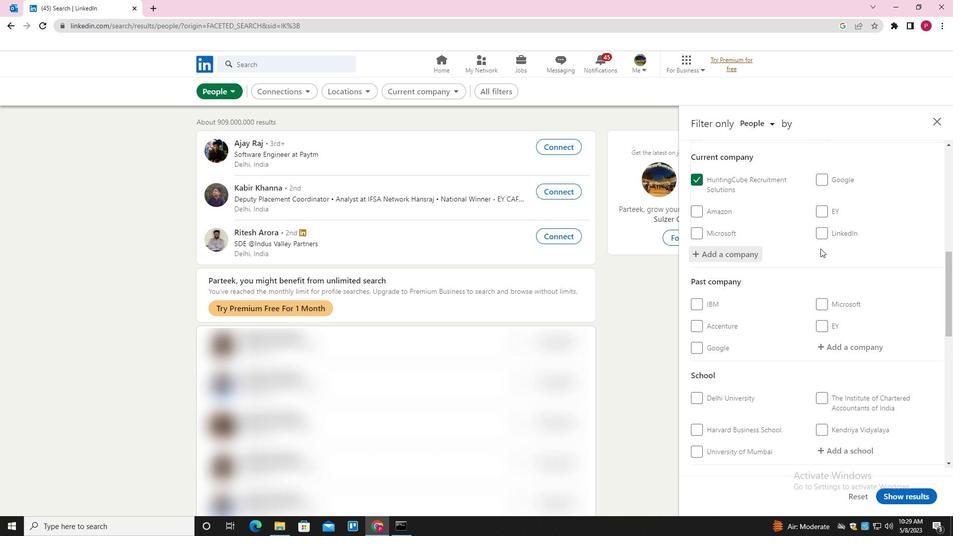 
Action: Mouse moved to (818, 255)
Screenshot: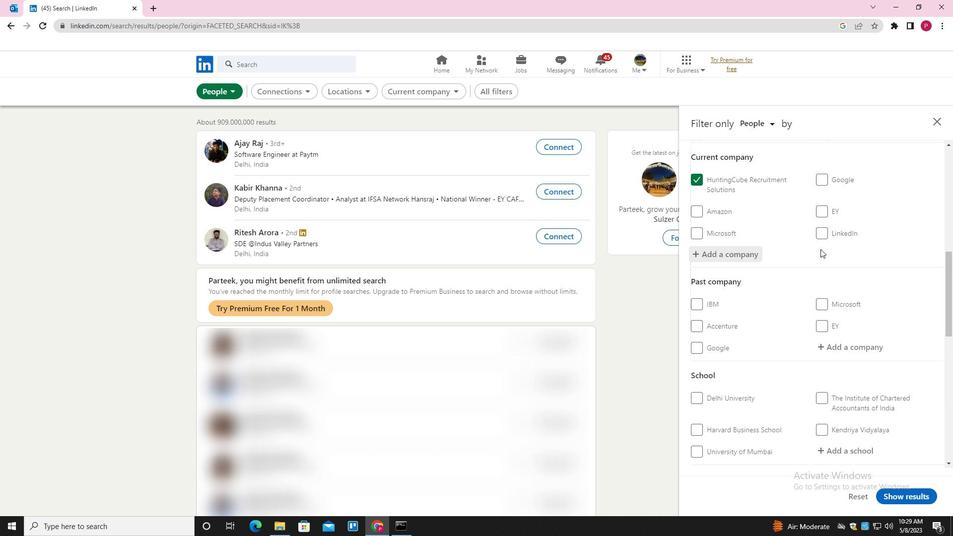 
Action: Mouse scrolled (818, 254) with delta (0, 0)
Screenshot: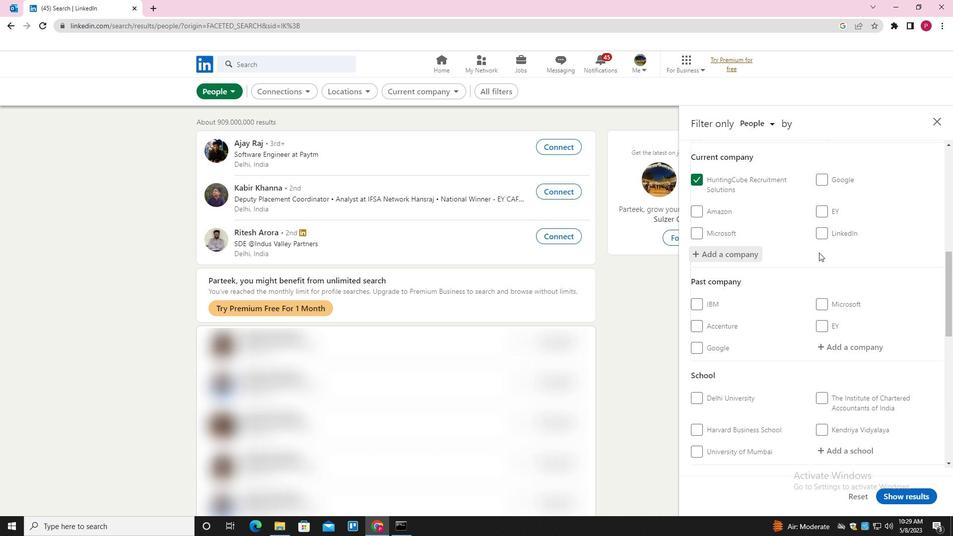 
Action: Mouse moved to (819, 257)
Screenshot: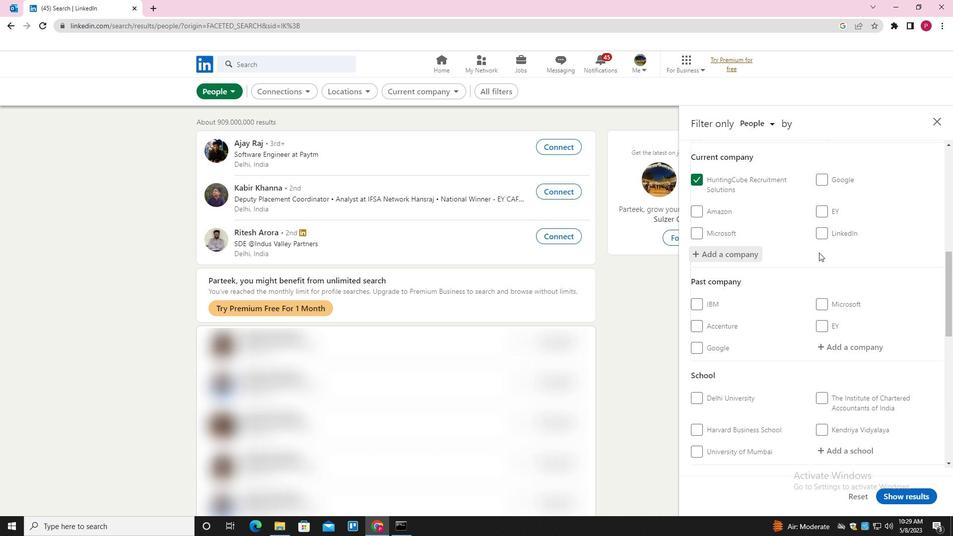
Action: Mouse scrolled (819, 256) with delta (0, 0)
Screenshot: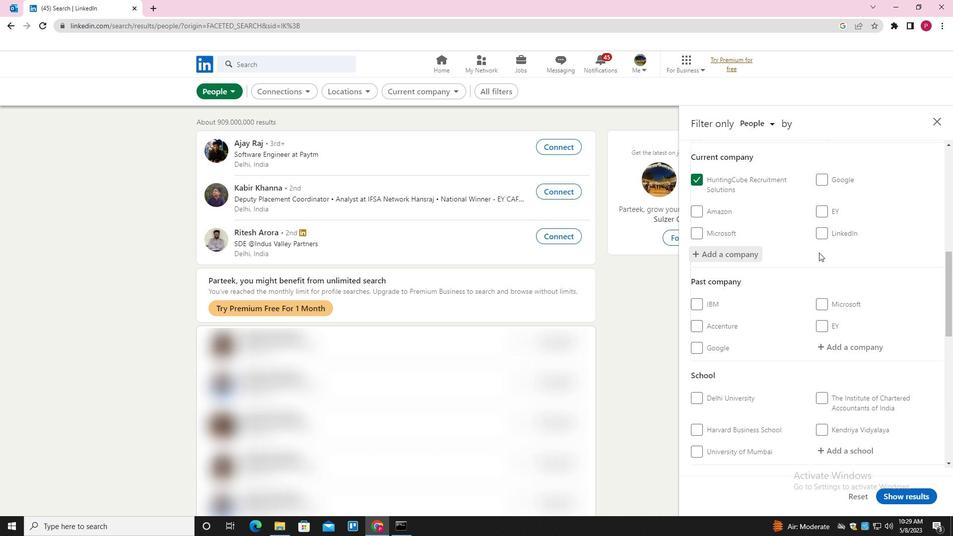 
Action: Mouse moved to (819, 257)
Screenshot: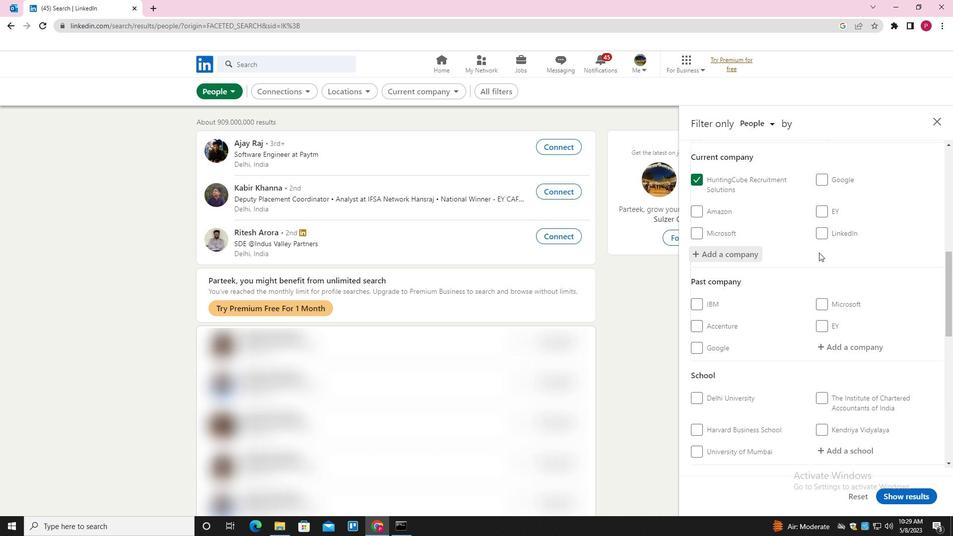 
Action: Mouse scrolled (819, 256) with delta (0, 0)
Screenshot: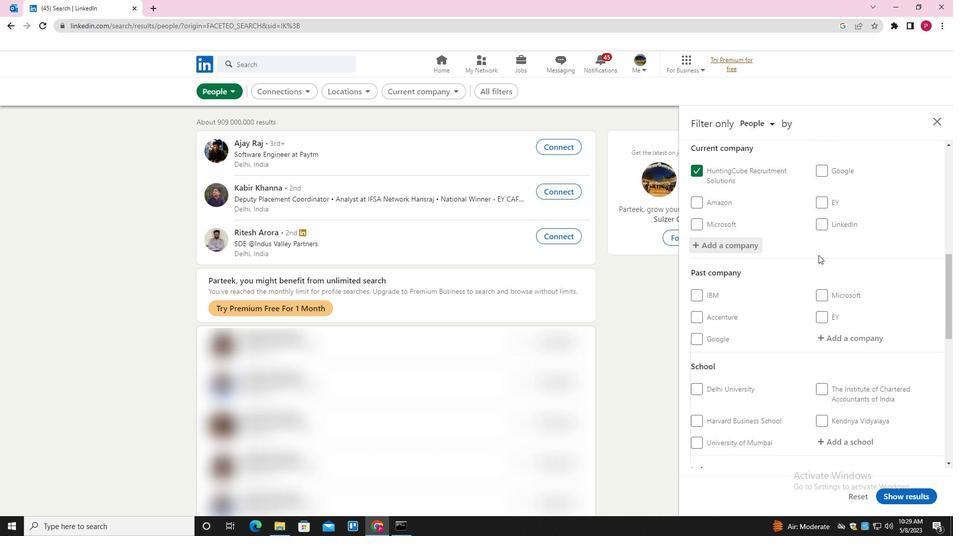 
Action: Mouse moved to (847, 255)
Screenshot: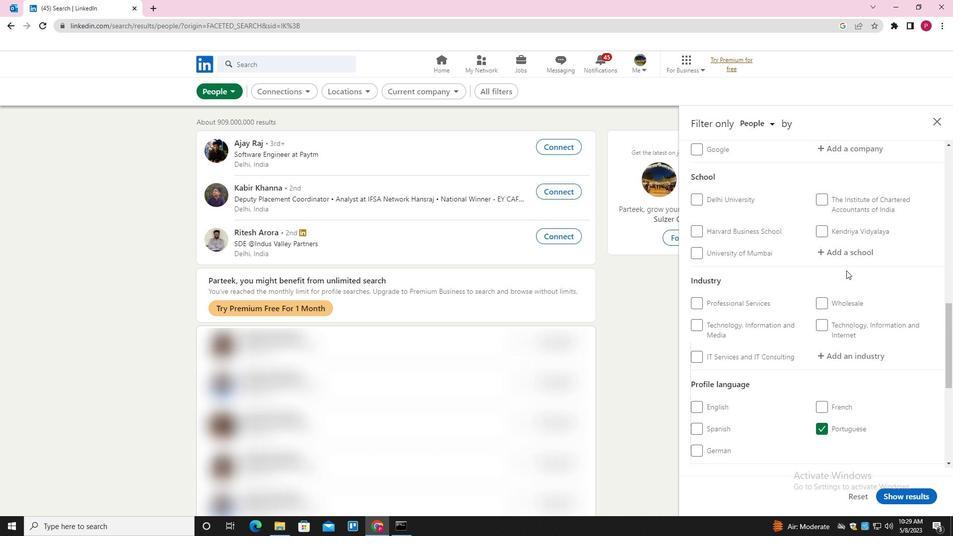 
Action: Mouse pressed left at (847, 255)
Screenshot: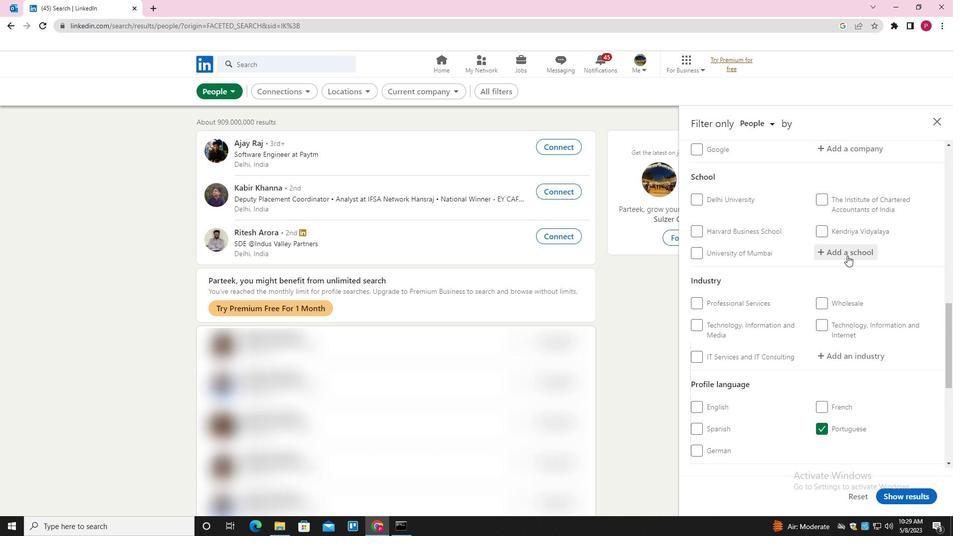 
Action: Key pressed <Key.shift>ANIL<Key.space><Key.shift><Key.shift><Key.shift><Key.shift><Key.shift><Key.shift><Key.shift><Key.shift><Key.shift><Key.shift><Key.shift><Key.shift><Key.shift>NEERU<Key.shift>KONDA<Key.space><Key.shift>INSTITUTE<Key.space>OF<Key.space><Key.shift><Key.shift><Key.shift>TECHNOLOGY<Key.space><Key.shift><Key.shift><Key.shift><Key.shift><Key.shift><Key.shift>&<Key.space><Key.shift>SCIENCES<Key.down><Key.enter>
Screenshot: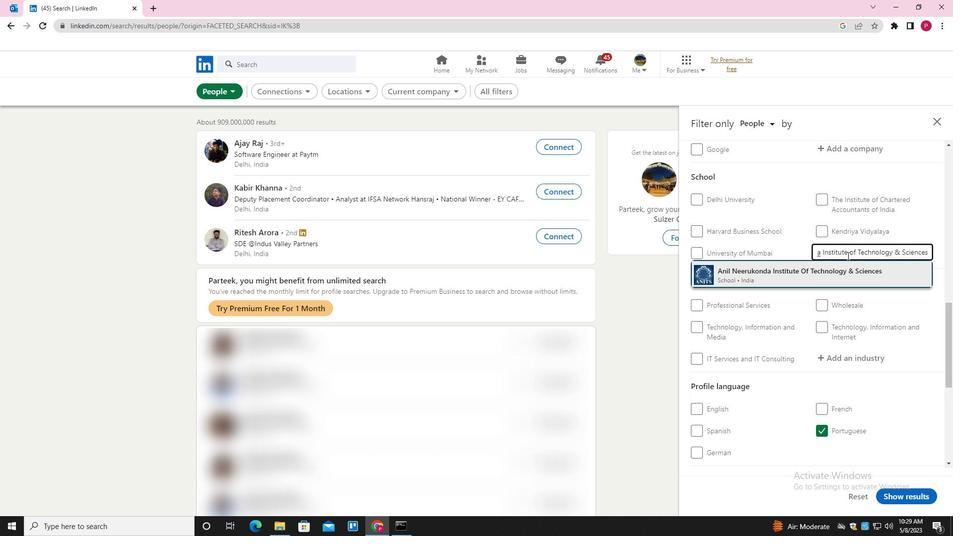 
Action: Mouse moved to (812, 314)
Screenshot: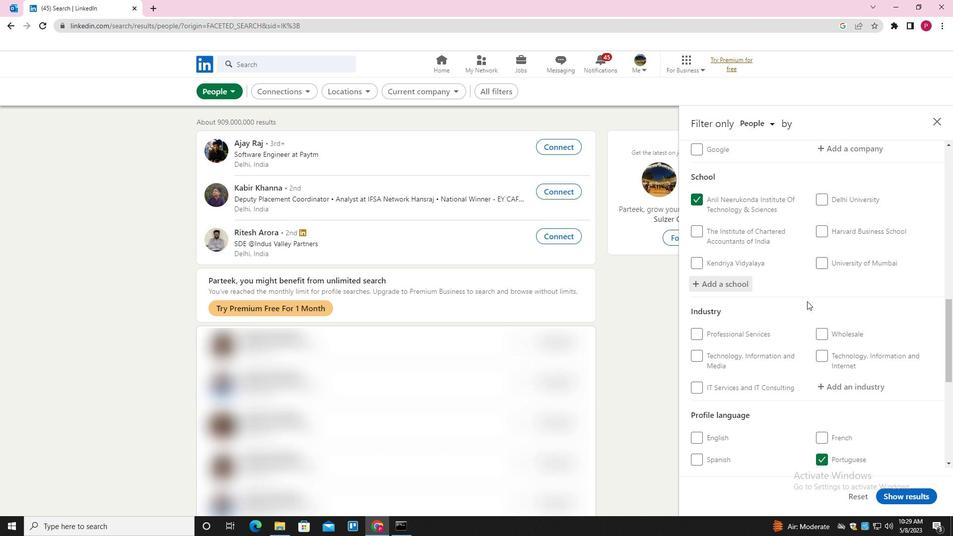 
Action: Mouse scrolled (812, 314) with delta (0, 0)
Screenshot: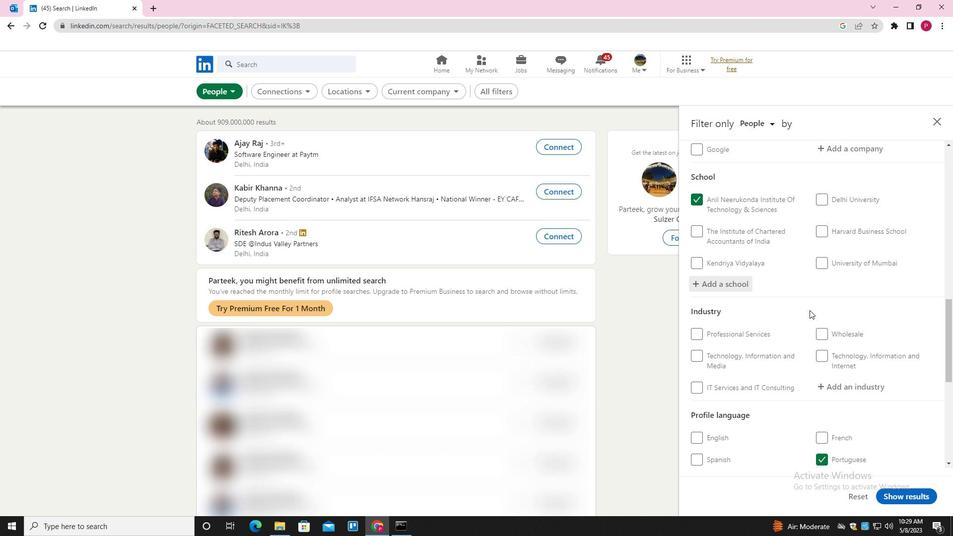 
Action: Mouse moved to (813, 315)
Screenshot: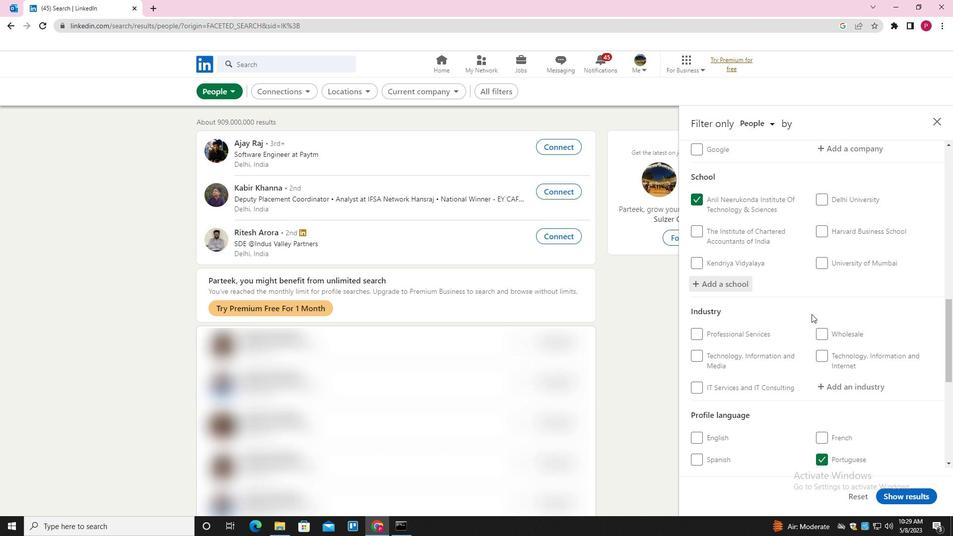 
Action: Mouse scrolled (813, 315) with delta (0, 0)
Screenshot: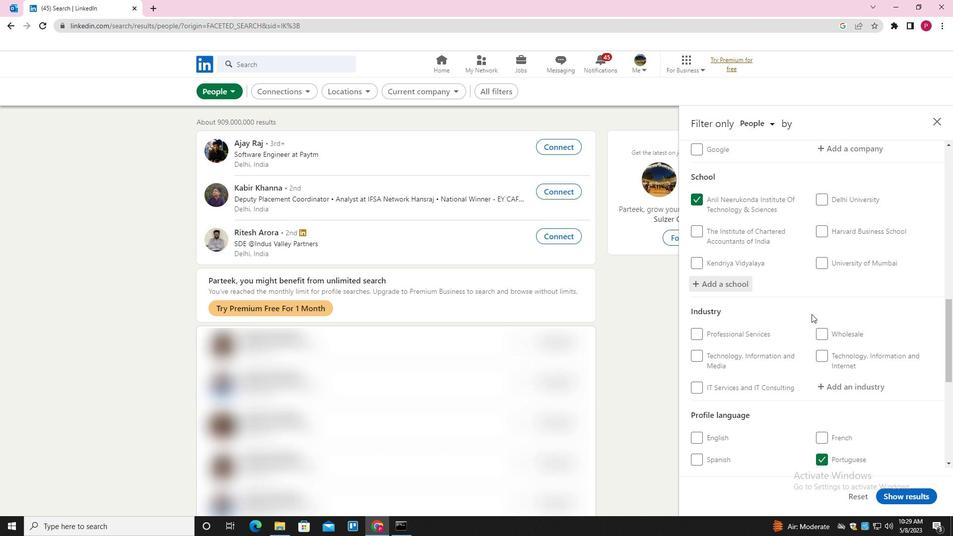 
Action: Mouse moved to (854, 289)
Screenshot: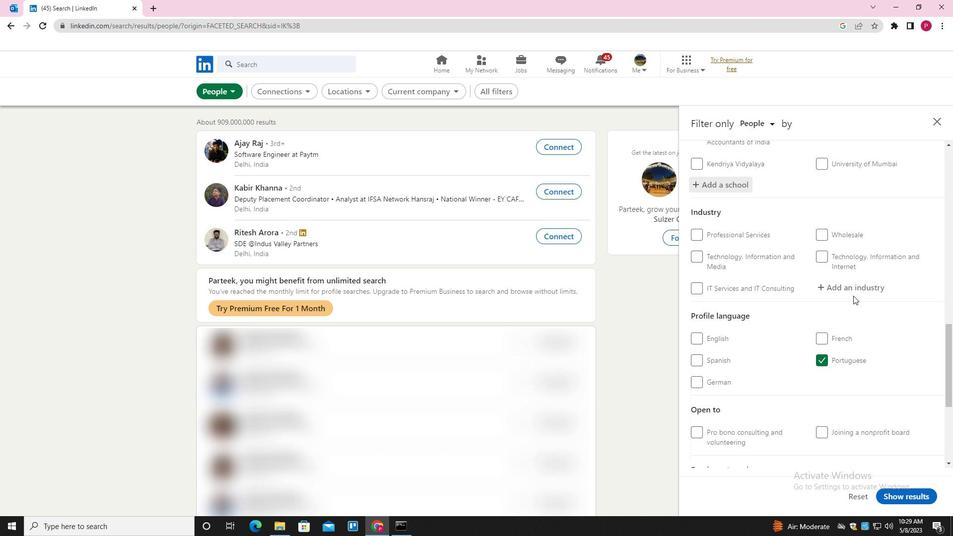 
Action: Mouse pressed left at (854, 289)
Screenshot: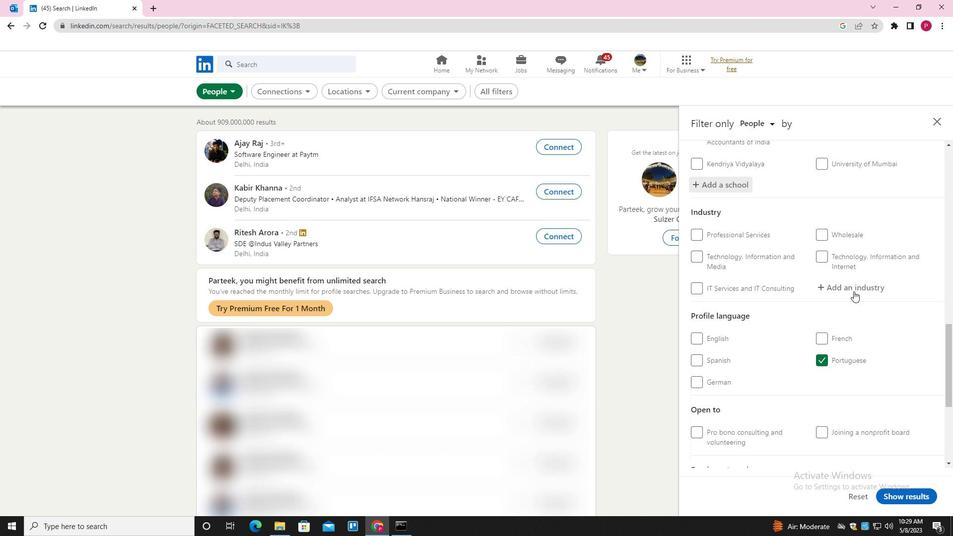 
Action: Key pressed <Key.shift>RENEWABLE<Key.space><Key.shift>ENERGY<Key.space><Key.down><Key.down><Key.down><Key.up><Key.down><Key.up><Key.up><Key.down><Key.down><Key.up><Key.enter>
Screenshot: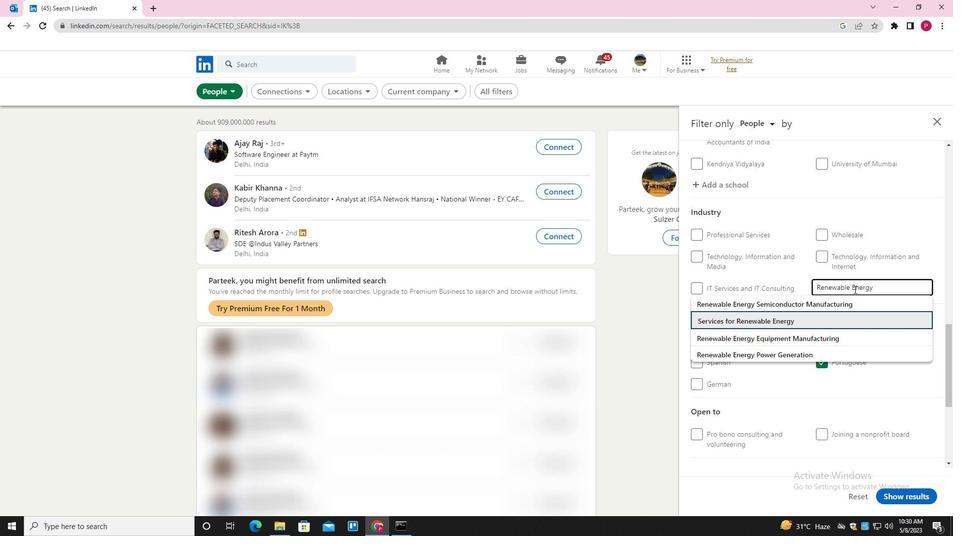 
Action: Mouse moved to (849, 292)
Screenshot: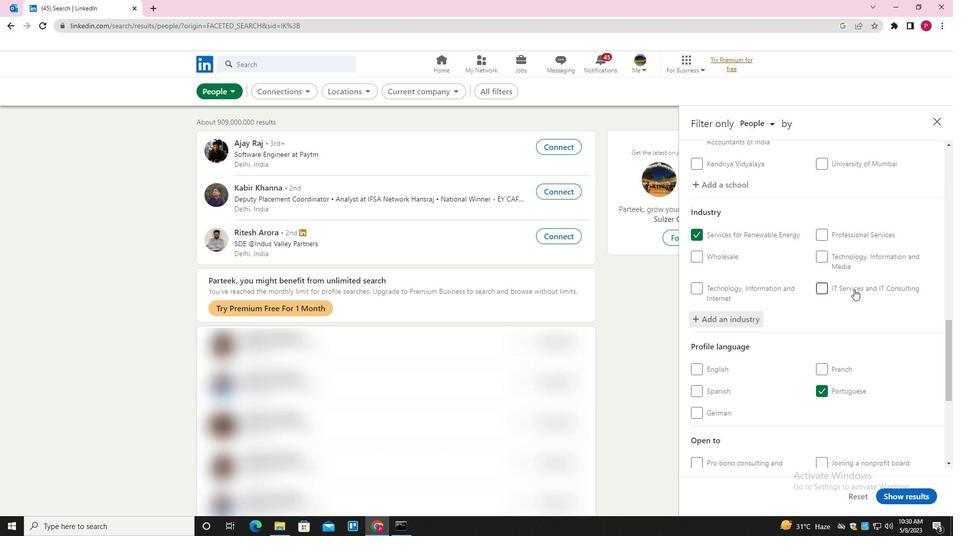 
Action: Mouse scrolled (849, 292) with delta (0, 0)
Screenshot: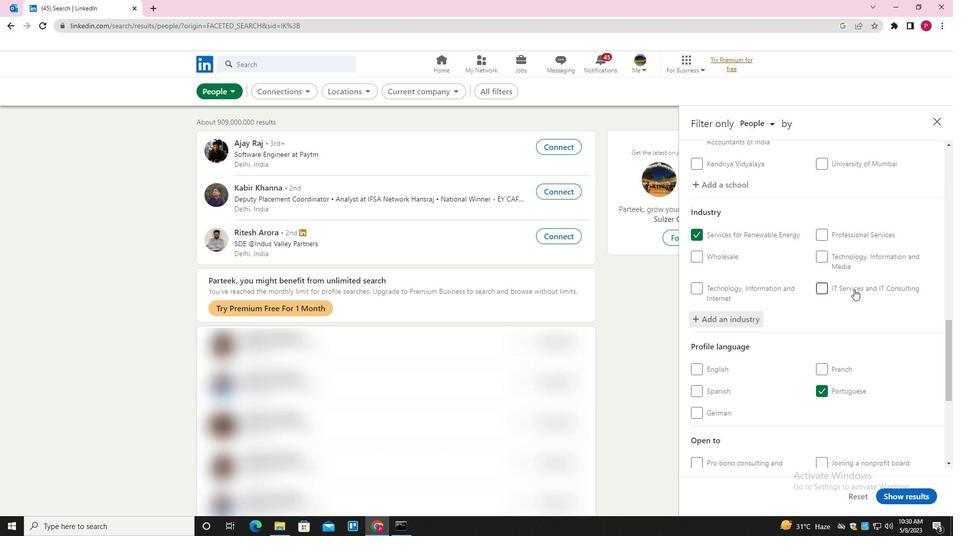 
Action: Mouse moved to (846, 295)
Screenshot: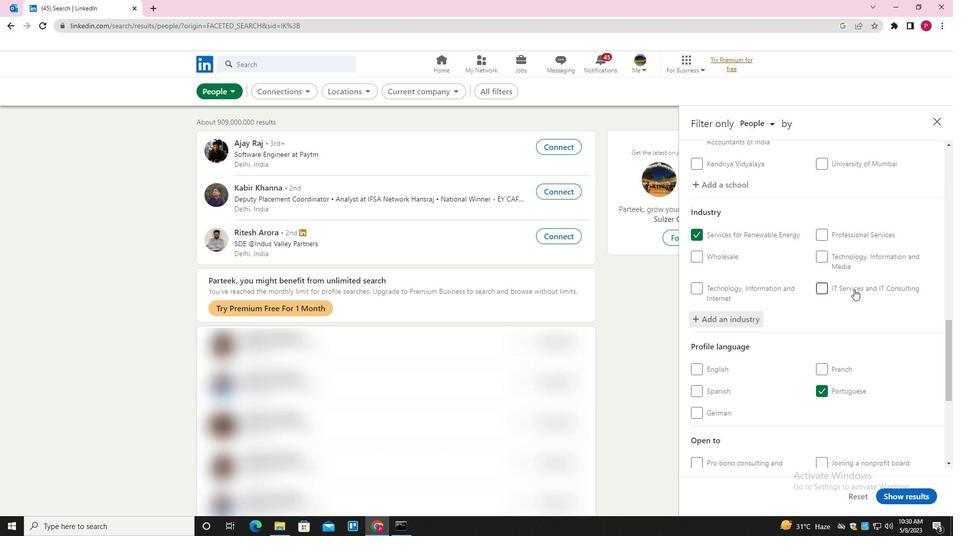 
Action: Mouse scrolled (846, 294) with delta (0, 0)
Screenshot: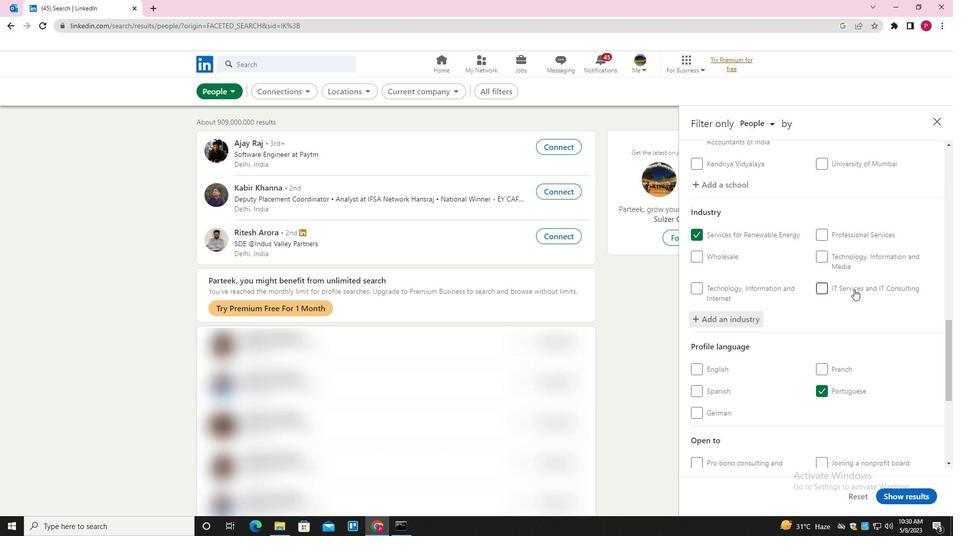 
Action: Mouse moved to (842, 298)
Screenshot: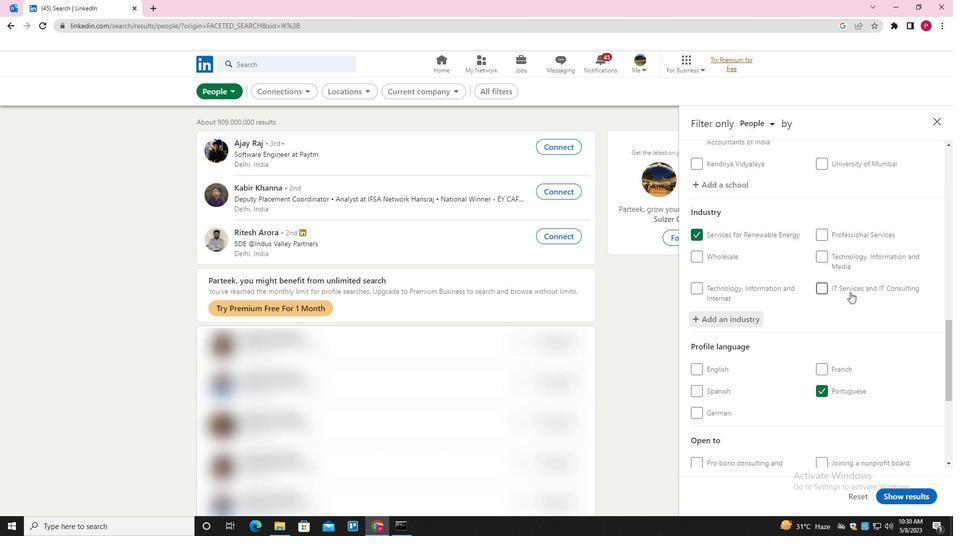 
Action: Mouse scrolled (842, 297) with delta (0, 0)
Screenshot: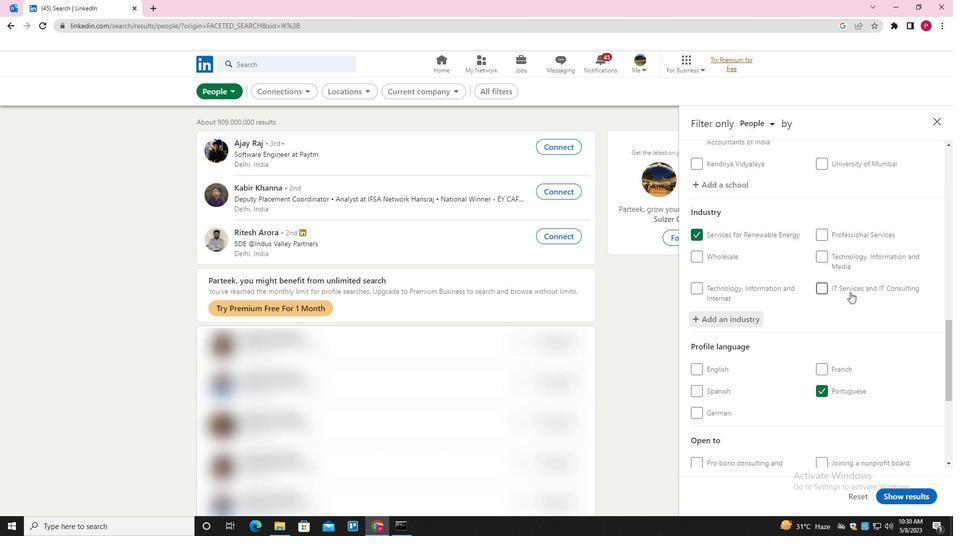 
Action: Mouse moved to (841, 298)
Screenshot: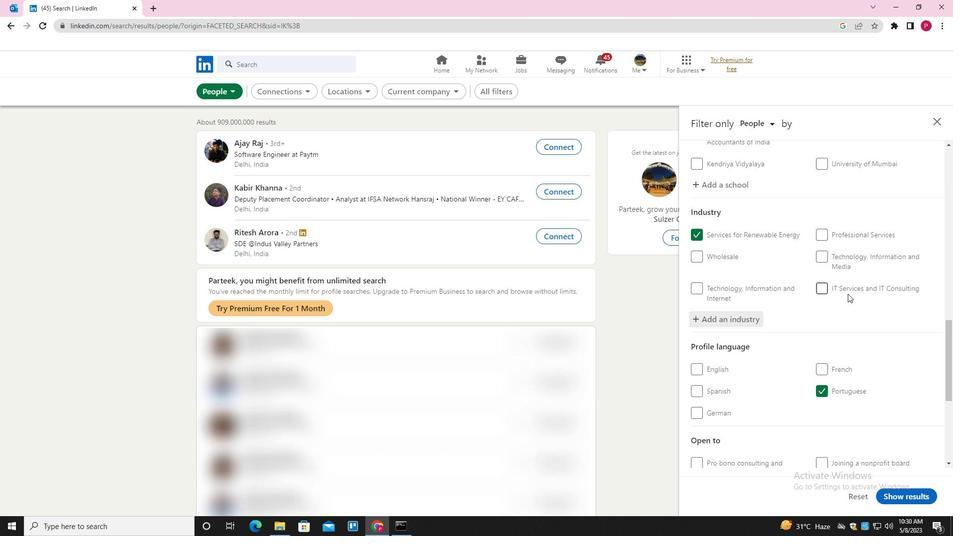 
Action: Mouse scrolled (841, 298) with delta (0, 0)
Screenshot: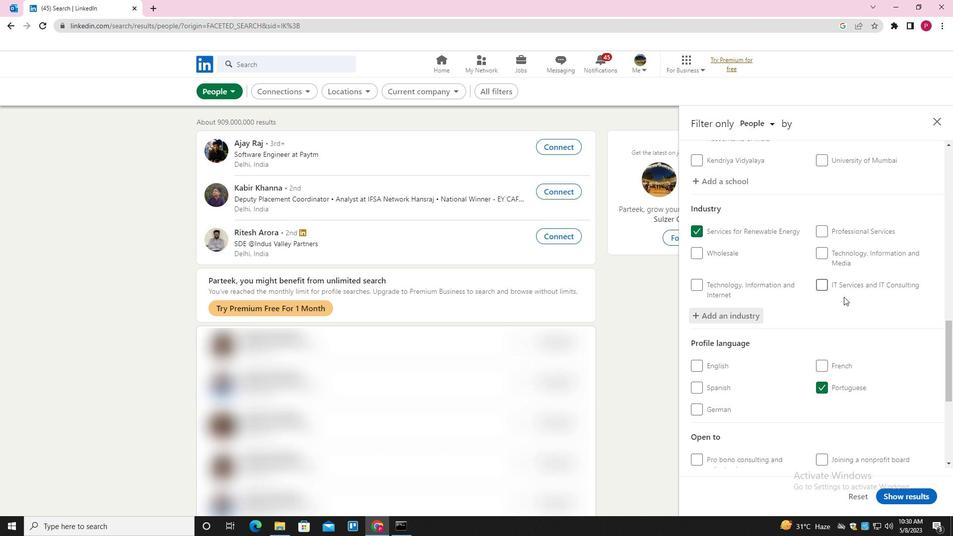 
Action: Mouse moved to (850, 373)
Screenshot: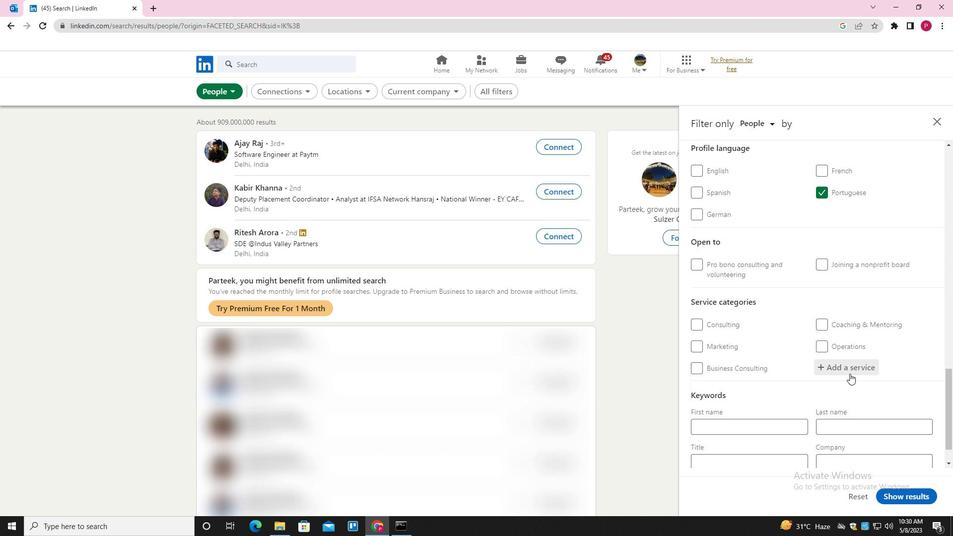 
Action: Mouse pressed left at (850, 373)
Screenshot: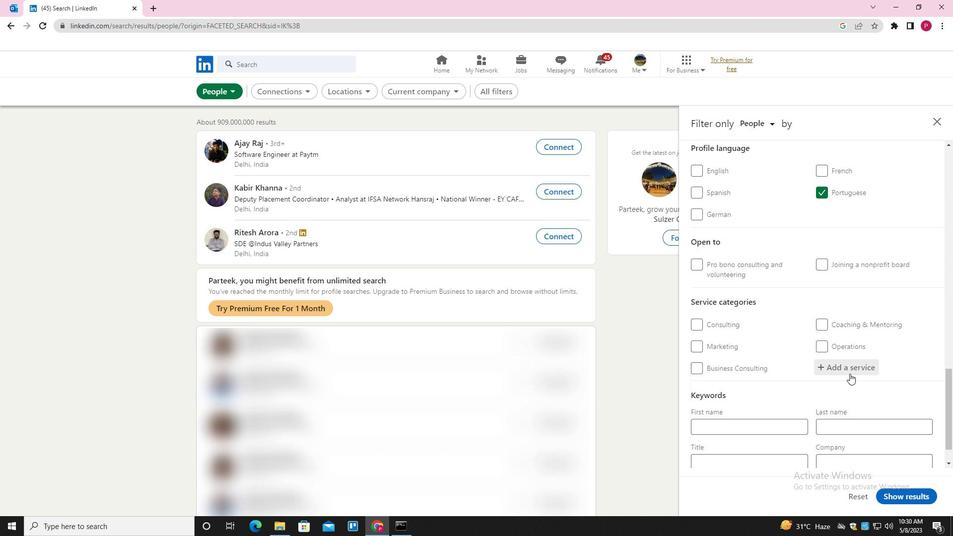 
Action: Key pressed <Key.shift>HOME<Key.space><Key.shift>NETWORKING<Key.down><Key.enter>
Screenshot: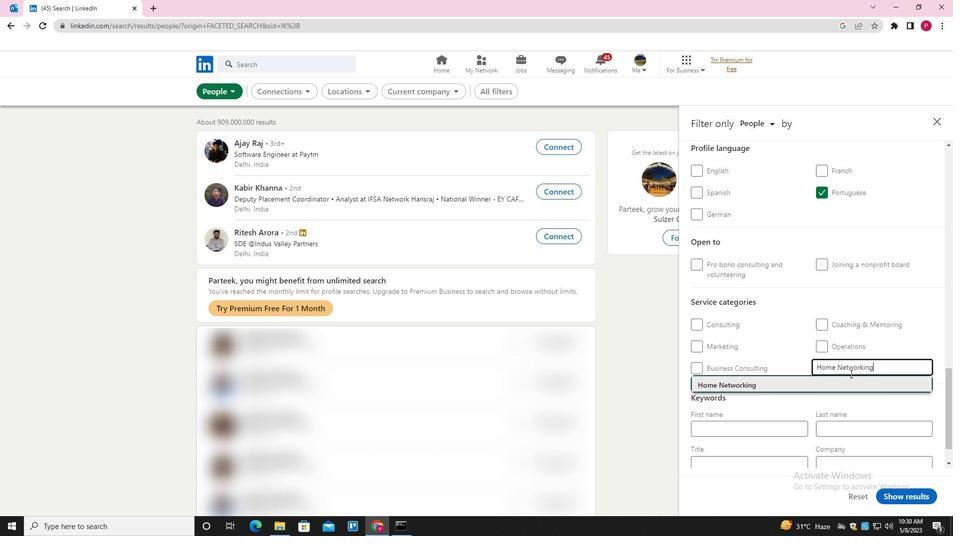 
Action: Mouse moved to (843, 383)
Screenshot: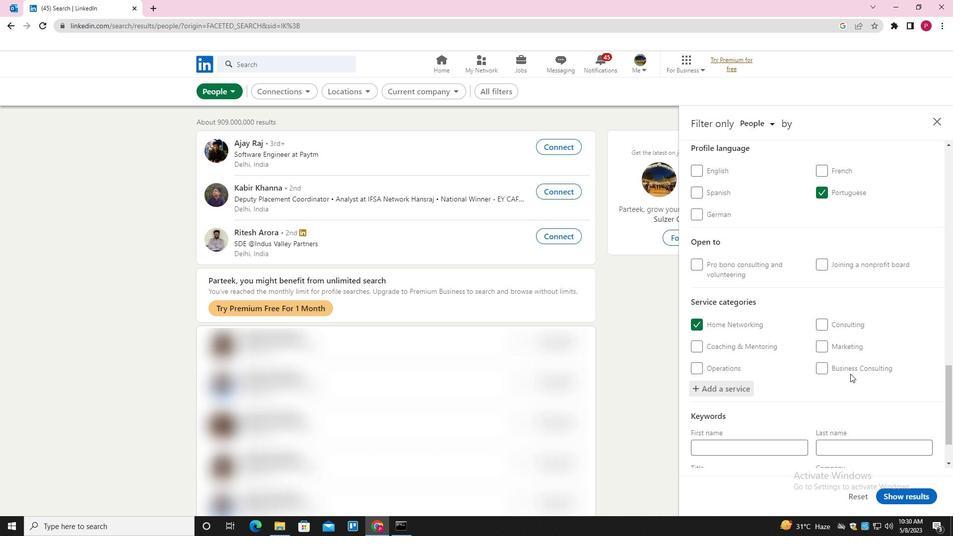 
Action: Mouse scrolled (843, 383) with delta (0, 0)
Screenshot: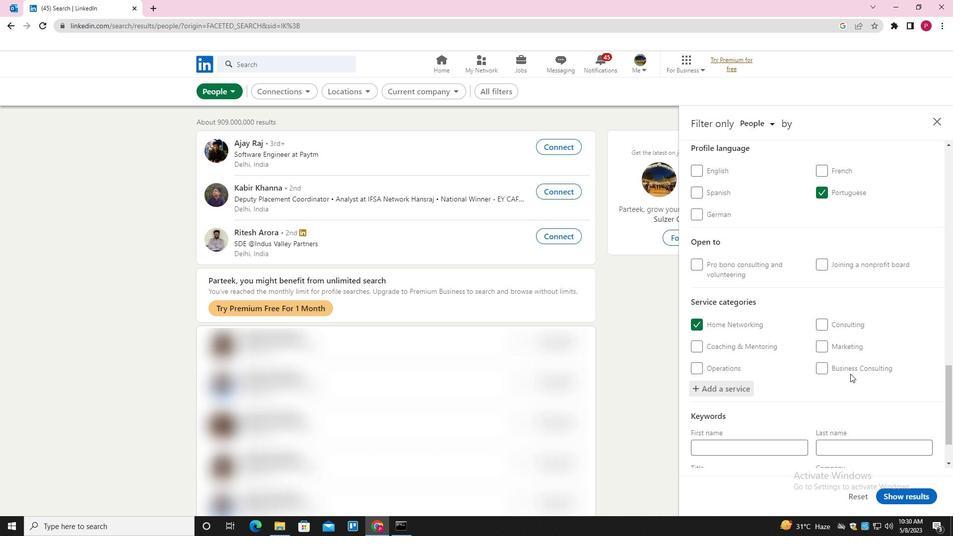 
Action: Mouse moved to (839, 390)
Screenshot: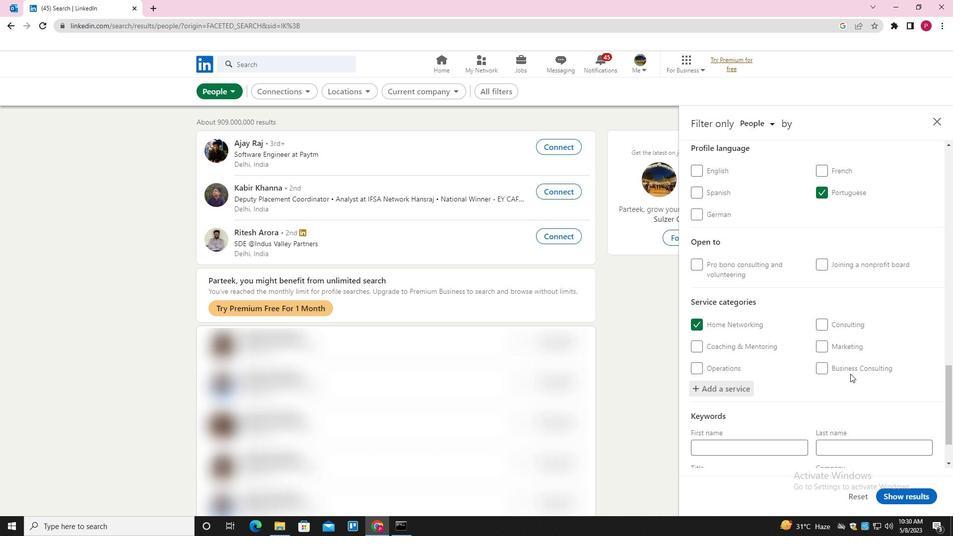 
Action: Mouse scrolled (839, 389) with delta (0, 0)
Screenshot: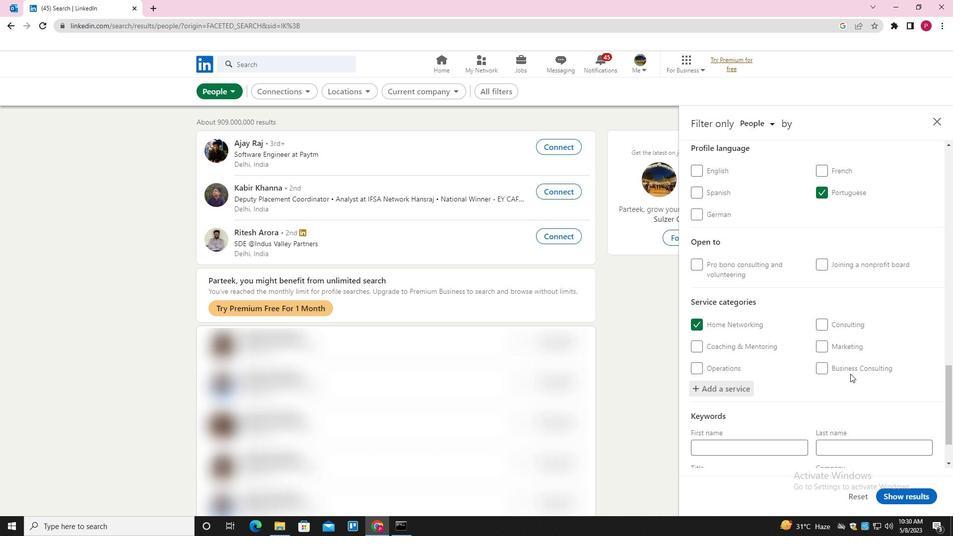 
Action: Mouse moved to (835, 396)
Screenshot: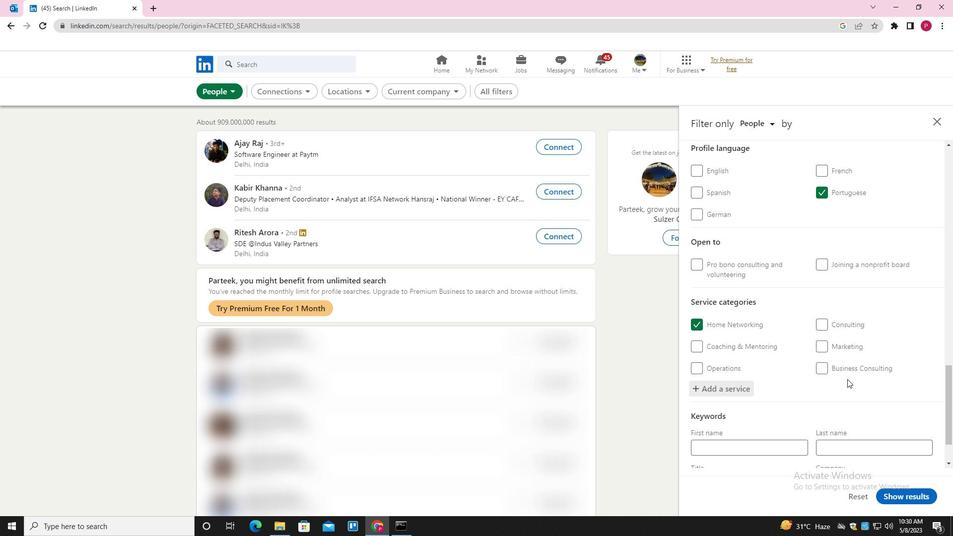 
Action: Mouse scrolled (835, 396) with delta (0, 0)
Screenshot: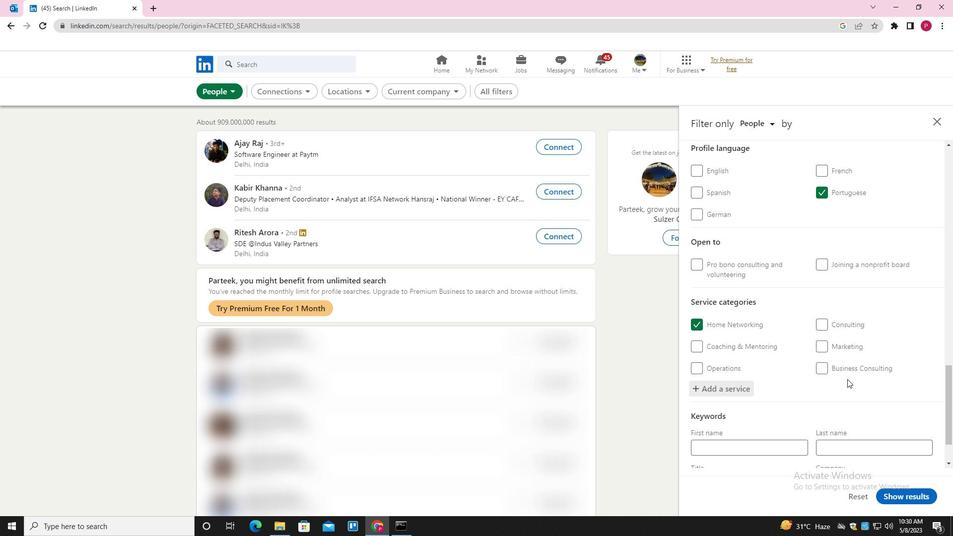 
Action: Mouse moved to (812, 409)
Screenshot: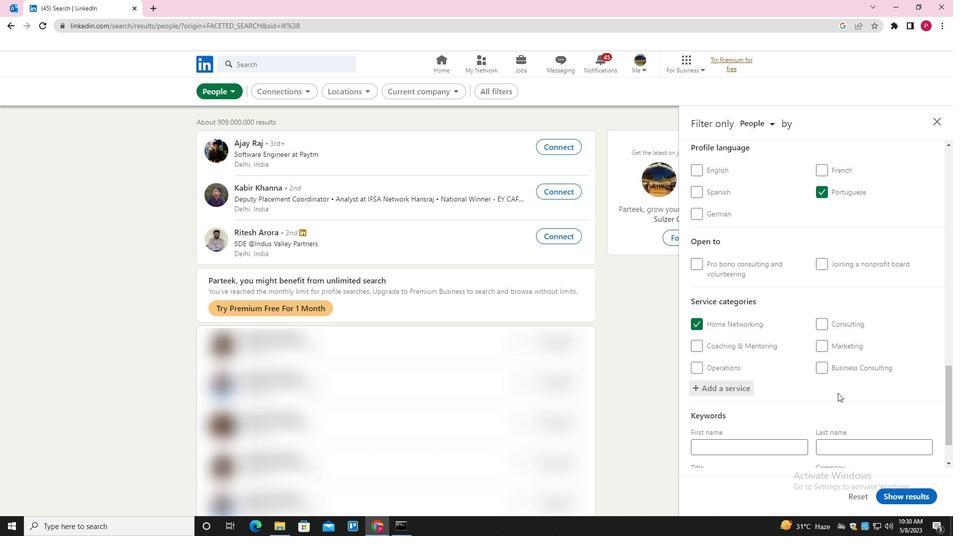 
Action: Mouse scrolled (812, 409) with delta (0, 0)
Screenshot: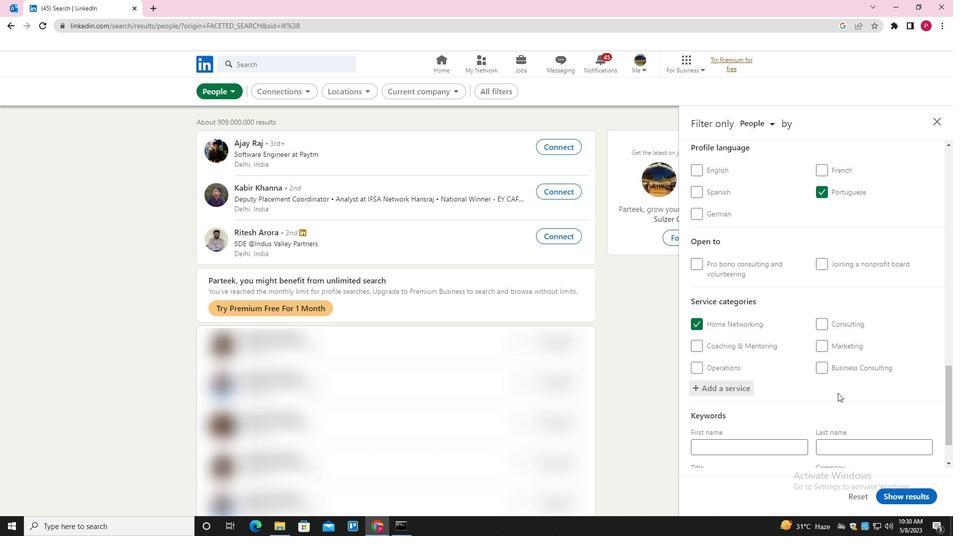 
Action: Mouse moved to (780, 429)
Screenshot: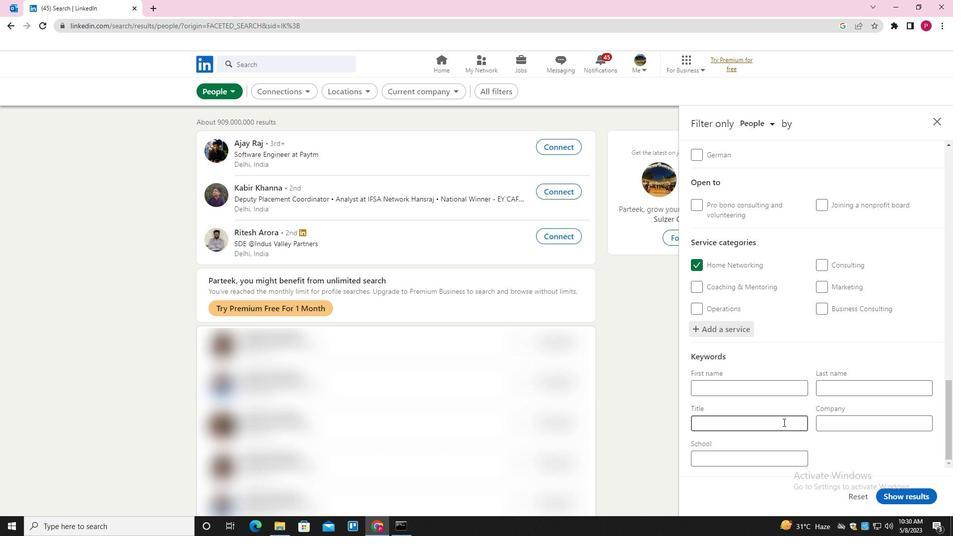 
Action: Mouse pressed left at (780, 429)
Screenshot: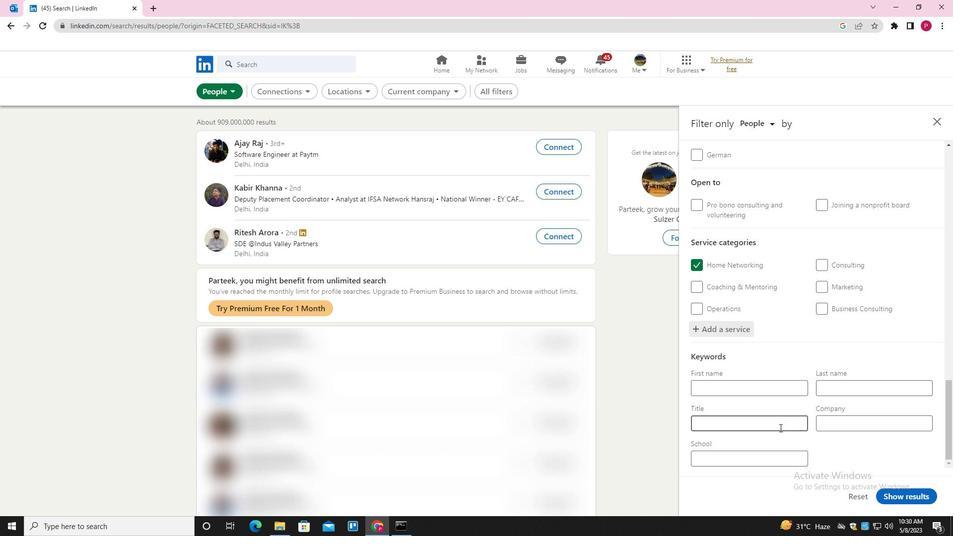 
Action: Key pressed <Key.shift>PORTER
Screenshot: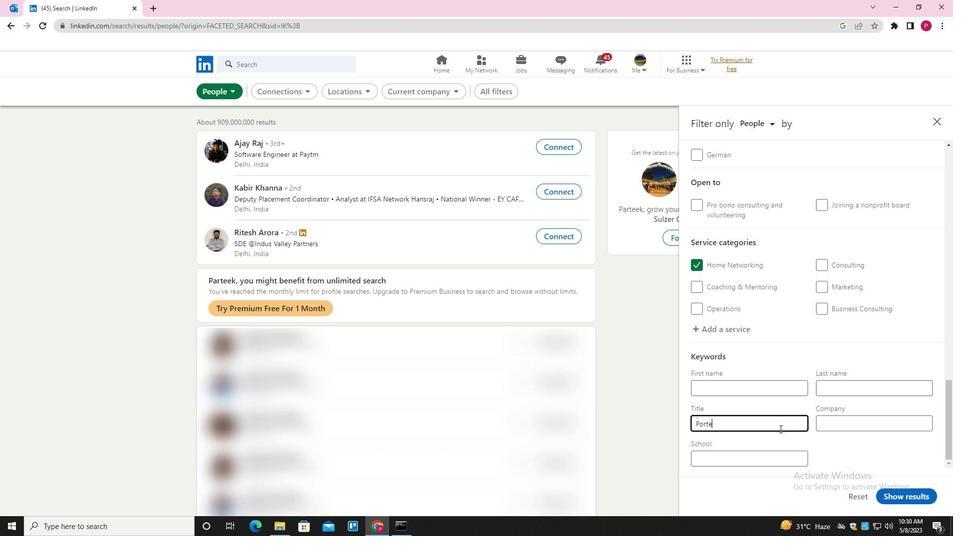 
Action: Mouse moved to (887, 494)
Screenshot: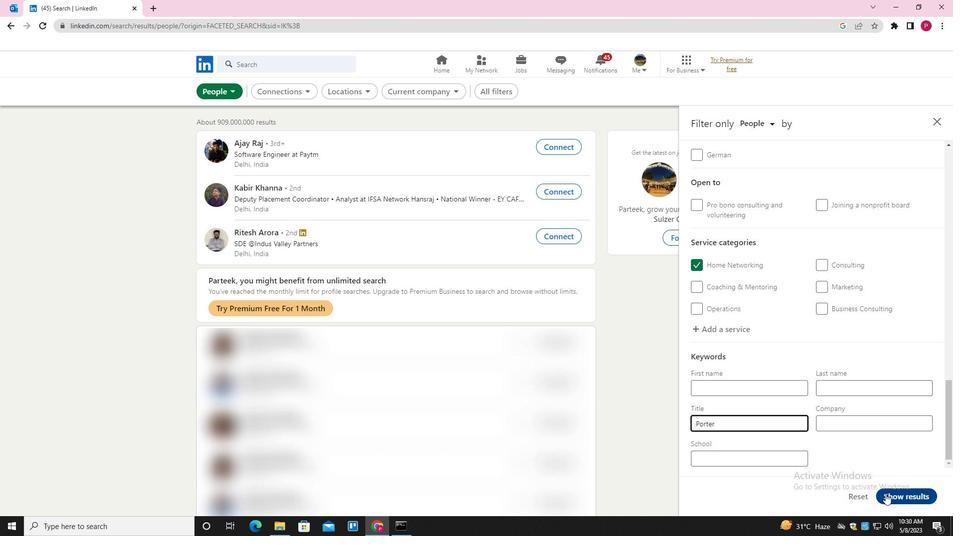 
Action: Mouse pressed left at (887, 494)
Screenshot: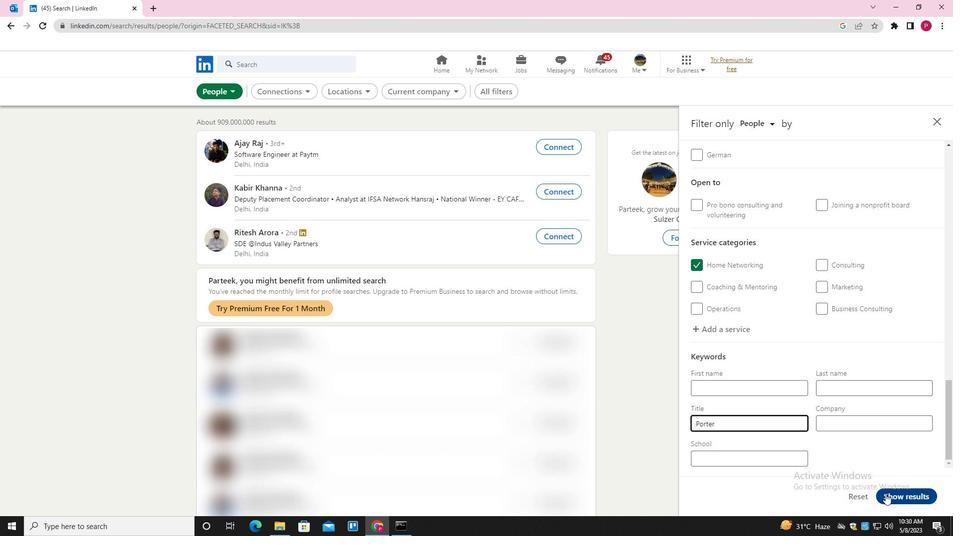 
Action: Mouse moved to (312, 190)
Screenshot: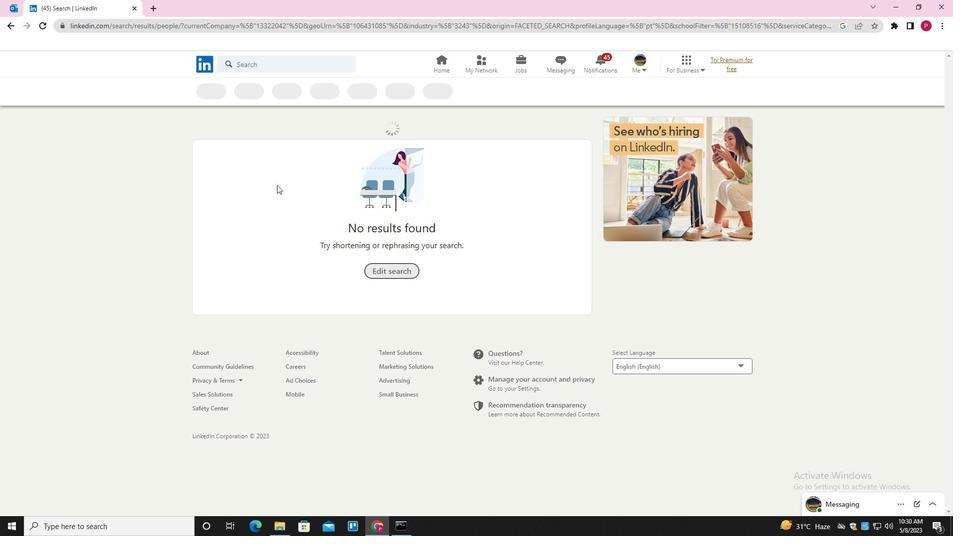 
